 Task: Create a due date automation trigger when advanced on, on the tuesday before a card is due add fields with custom field "Resume" set to a number greater or equal to 1 and lower or equal to 10 at 11:00 AM.
Action: Mouse moved to (1360, 112)
Screenshot: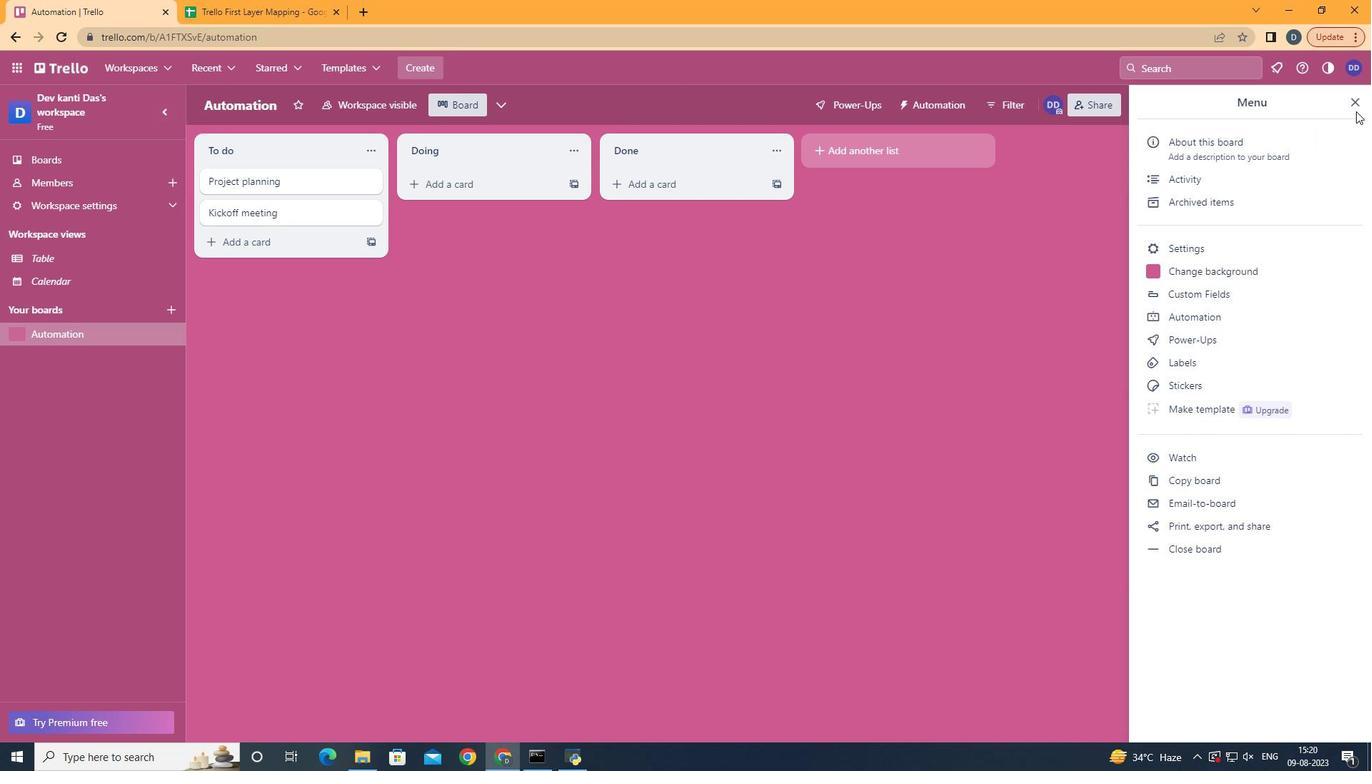 
Action: Mouse pressed left at (1360, 112)
Screenshot: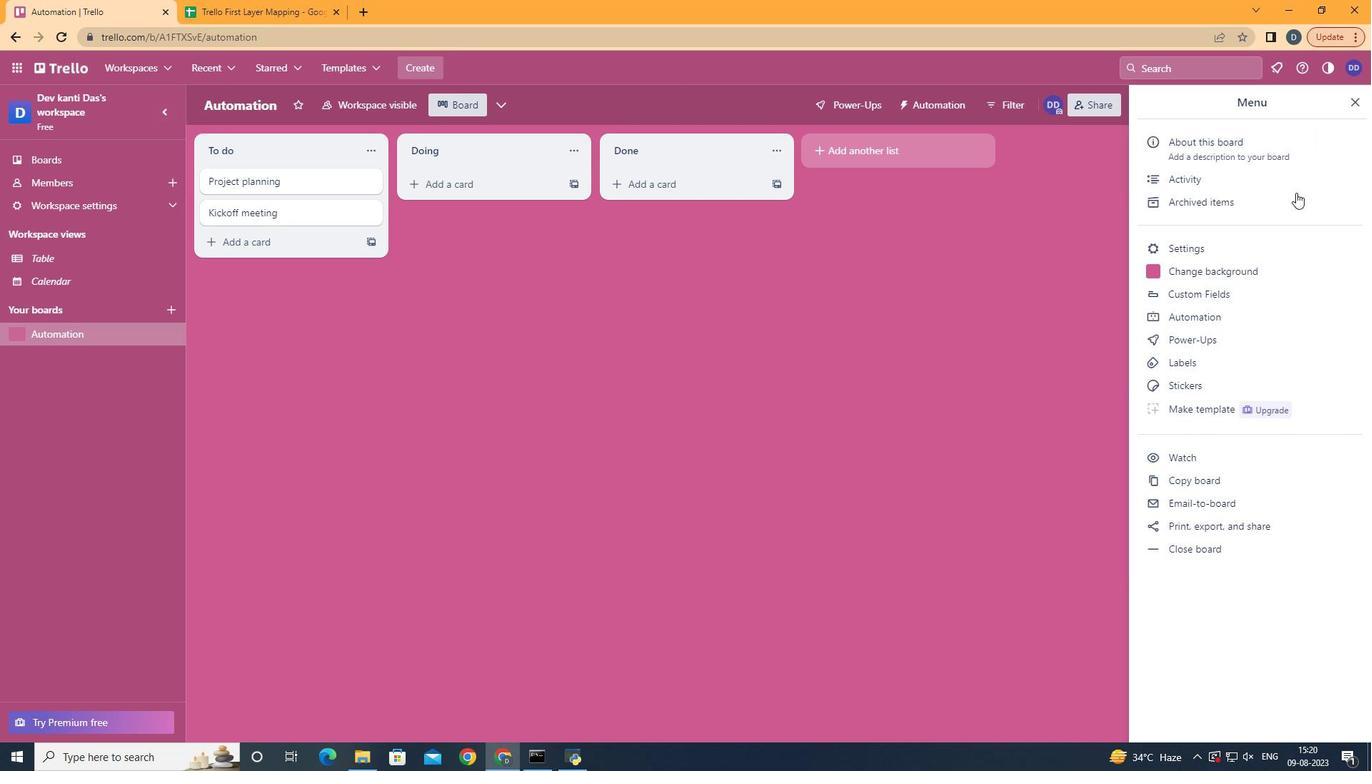 
Action: Mouse moved to (1219, 315)
Screenshot: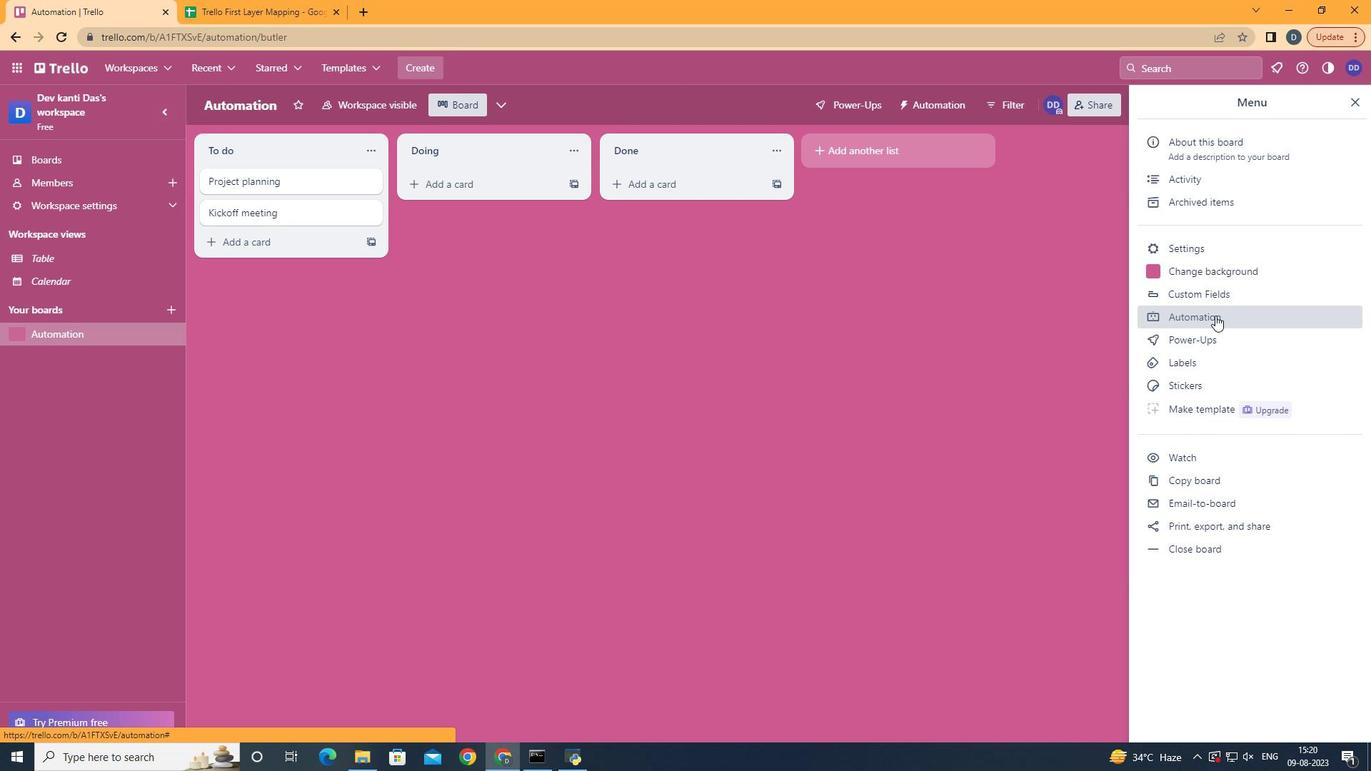 
Action: Mouse pressed left at (1219, 315)
Screenshot: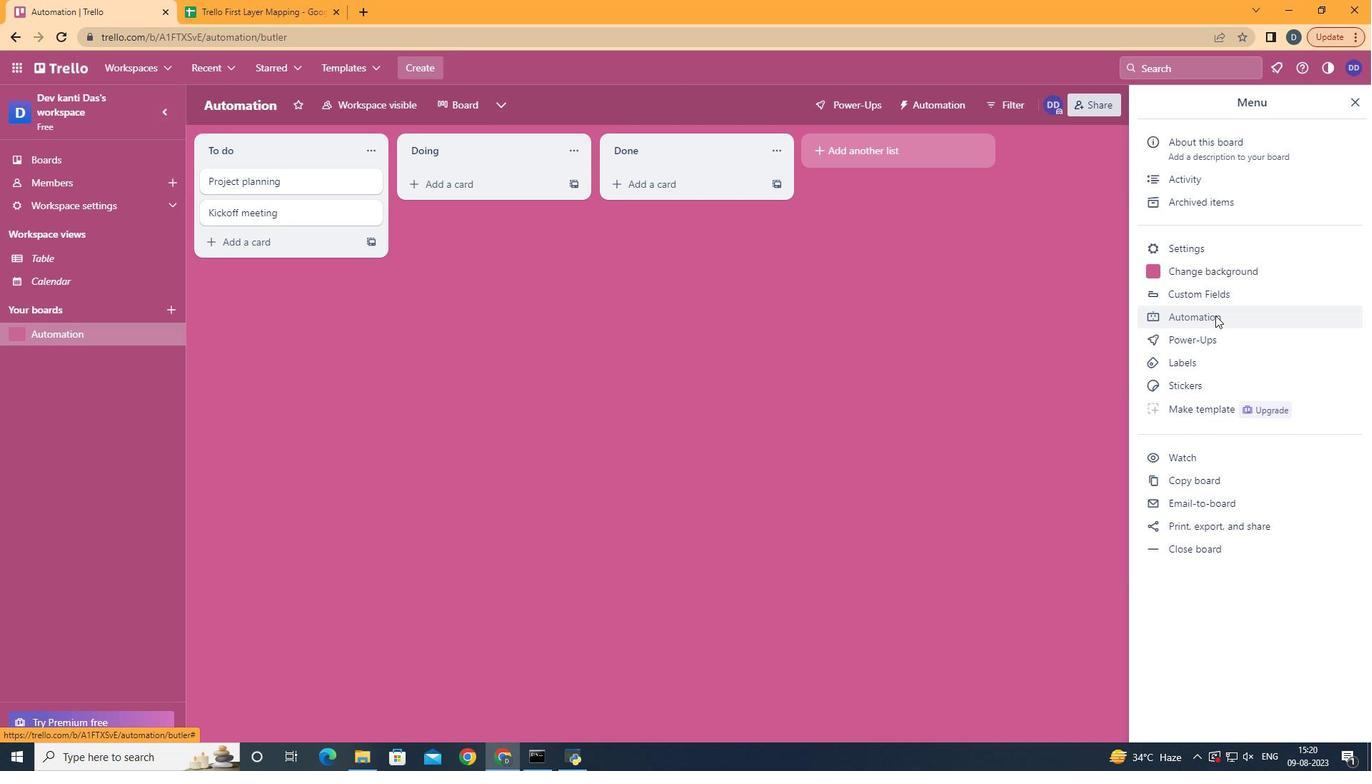 
Action: Mouse moved to (279, 284)
Screenshot: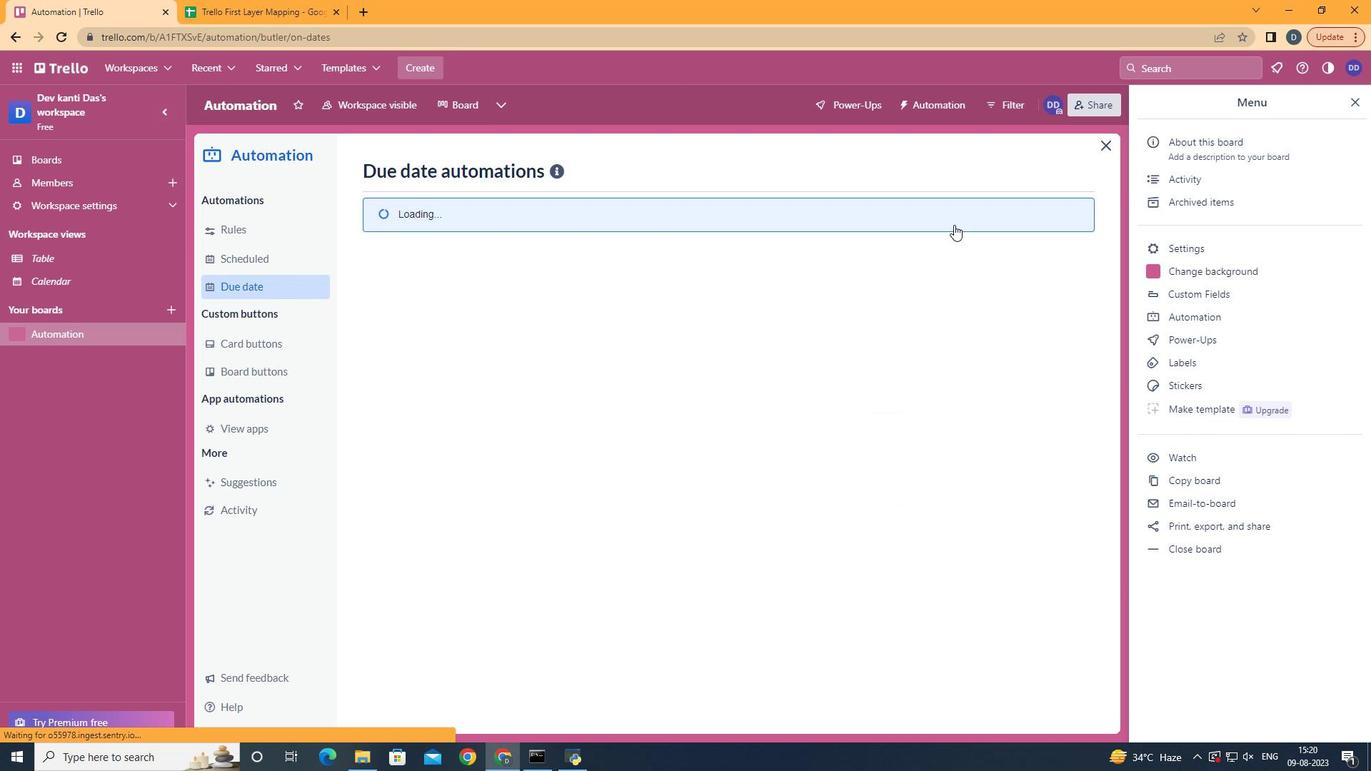 
Action: Mouse pressed left at (279, 284)
Screenshot: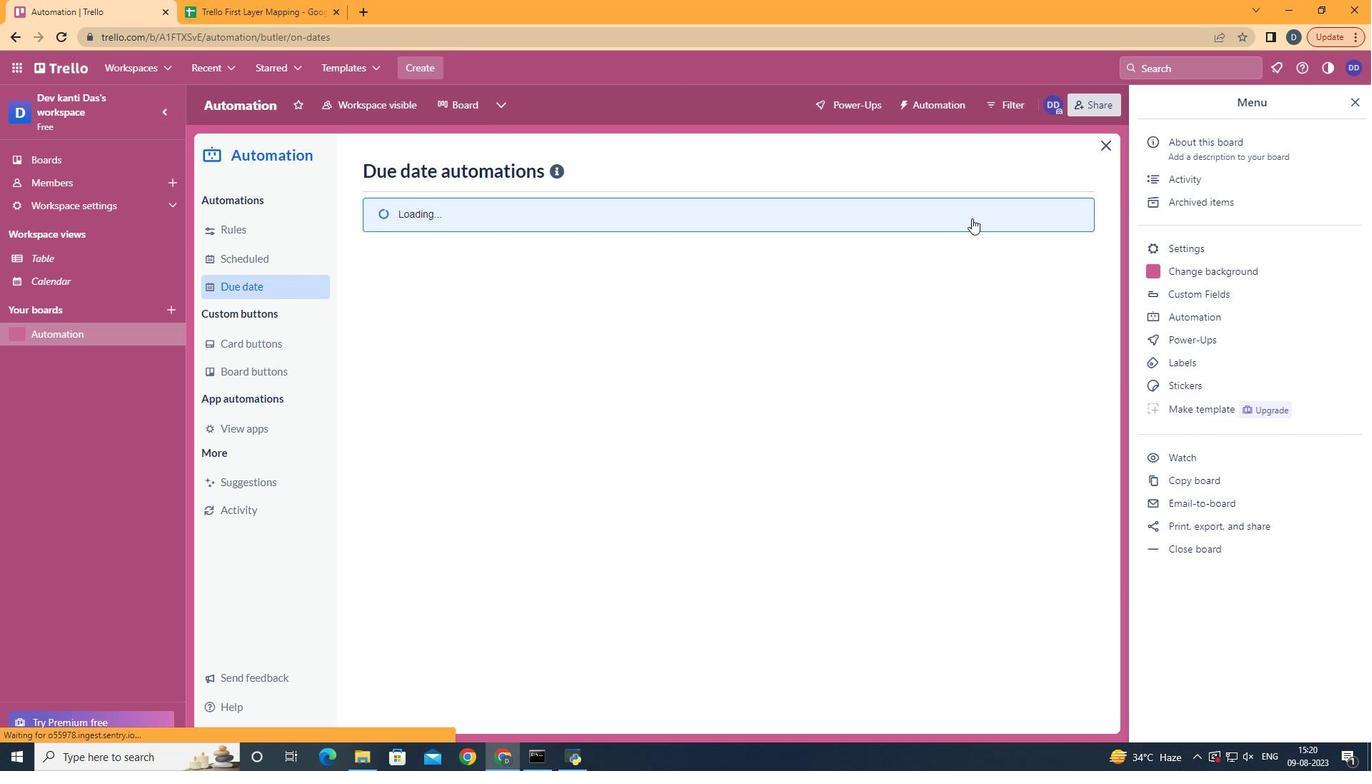 
Action: Mouse moved to (1013, 169)
Screenshot: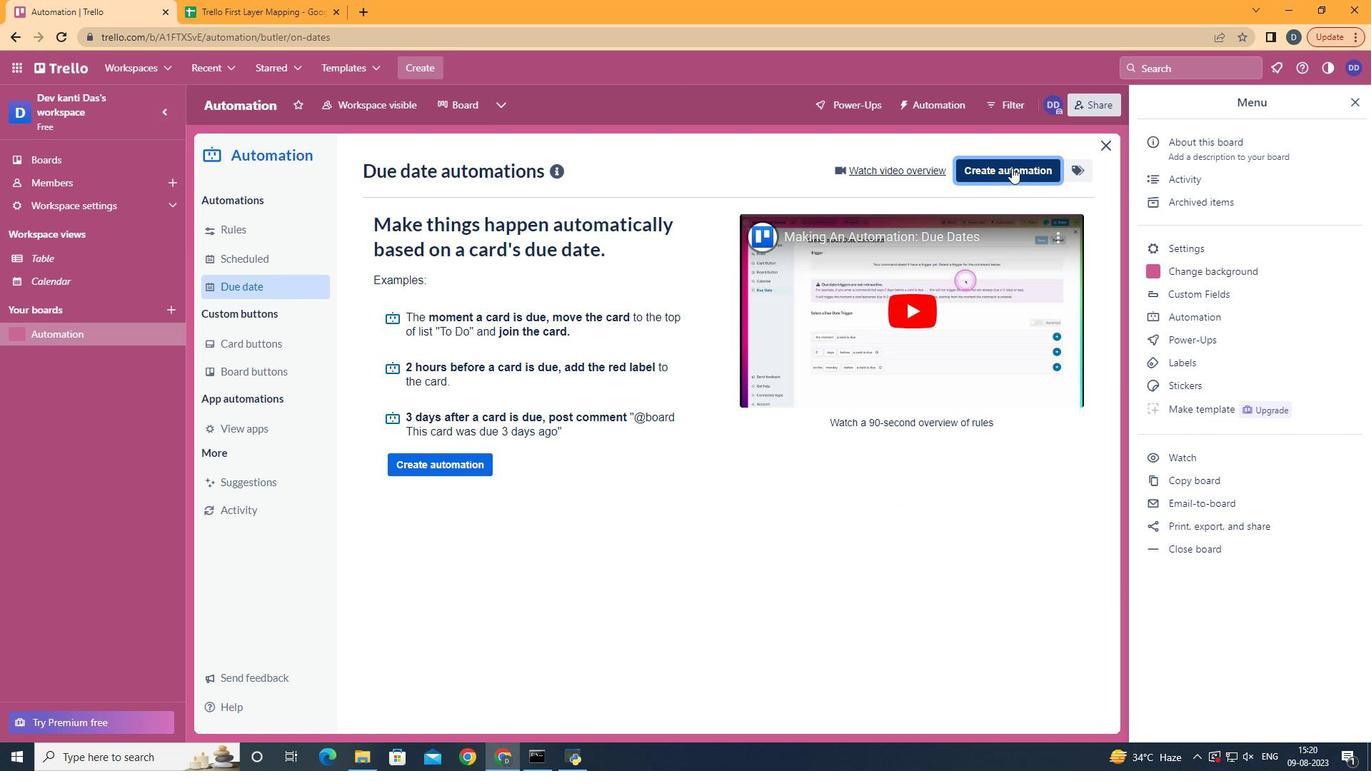 
Action: Mouse pressed left at (1013, 169)
Screenshot: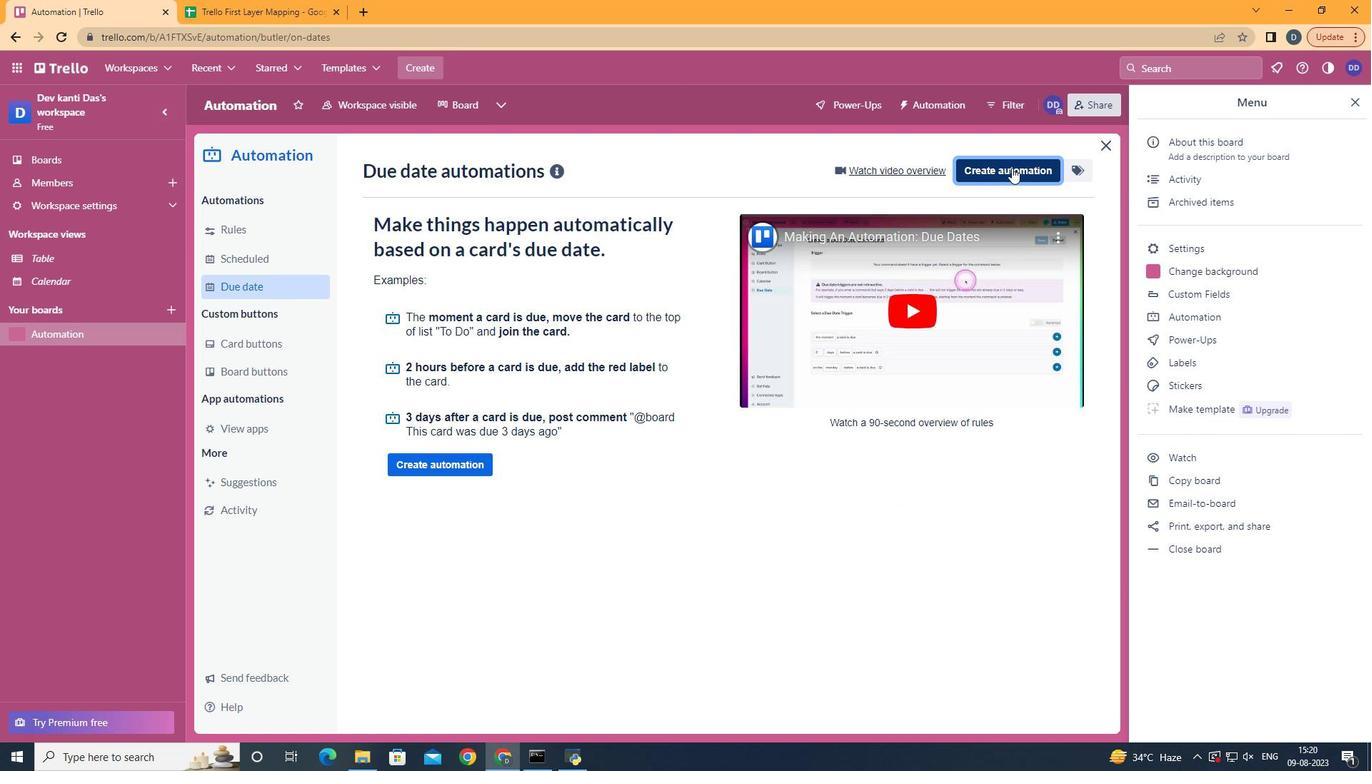 
Action: Mouse moved to (729, 322)
Screenshot: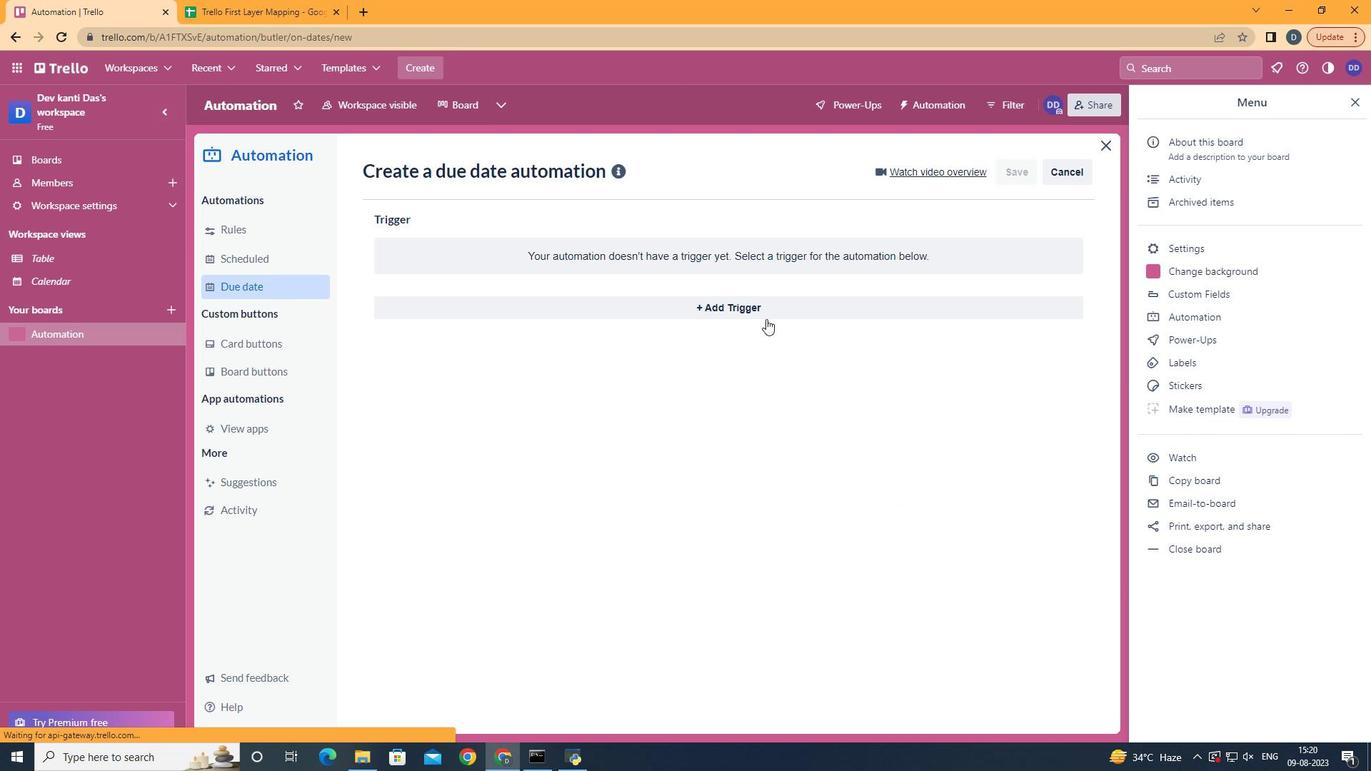 
Action: Mouse pressed left at (729, 322)
Screenshot: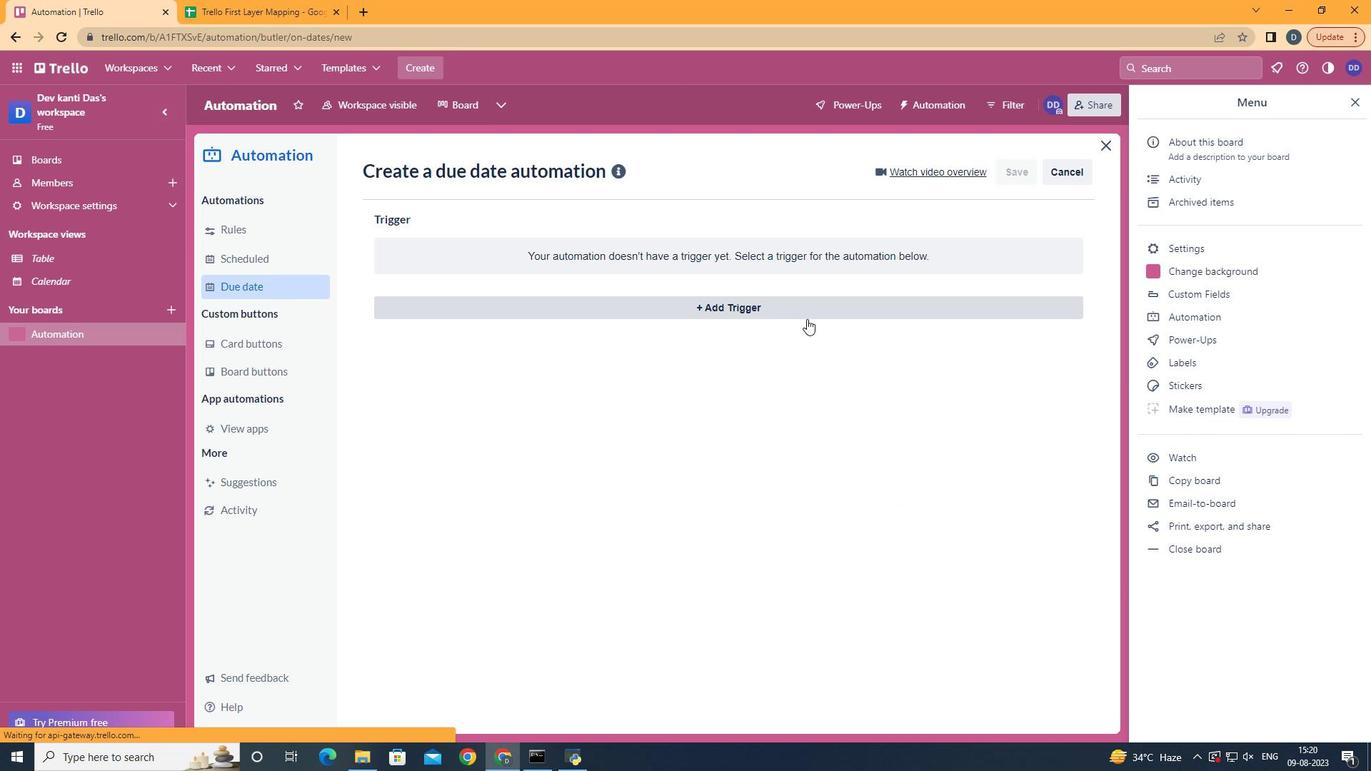 
Action: Mouse moved to (808, 320)
Screenshot: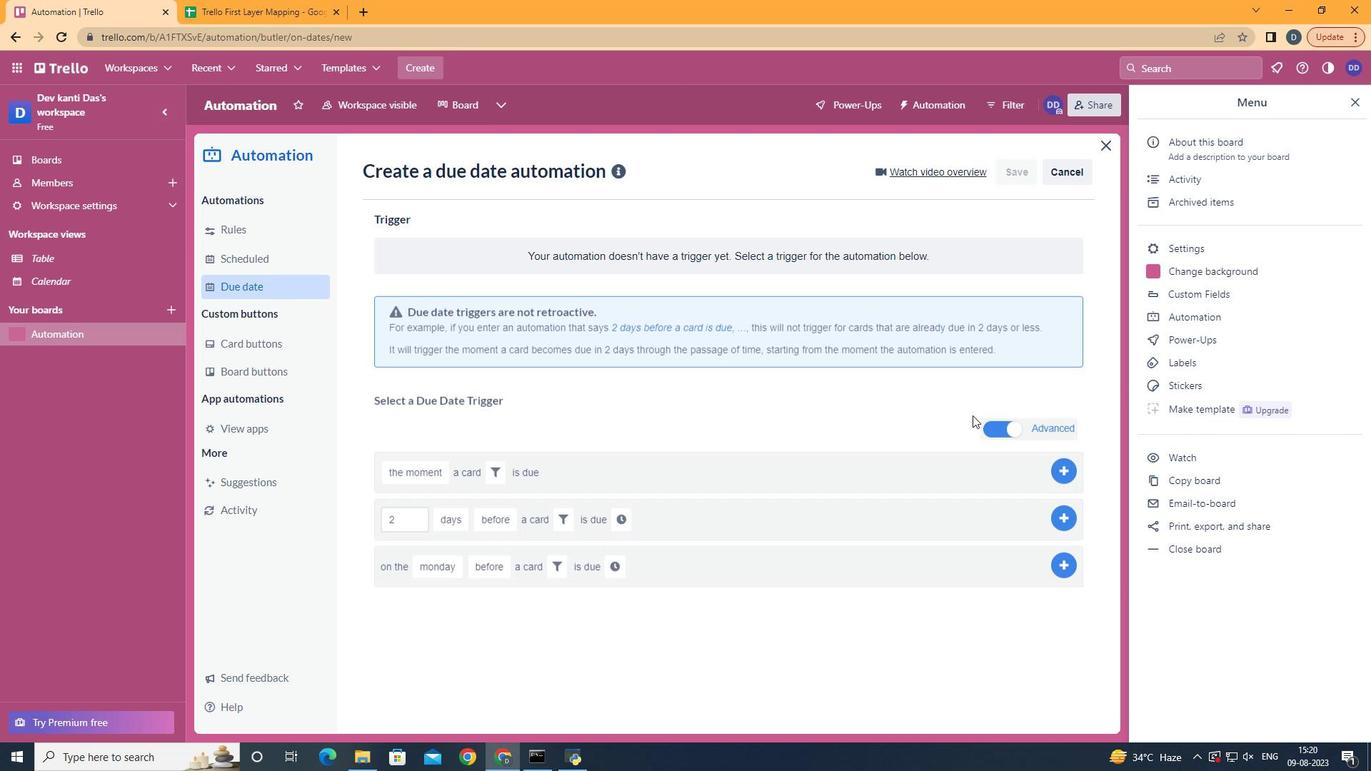 
Action: Mouse pressed left at (808, 320)
Screenshot: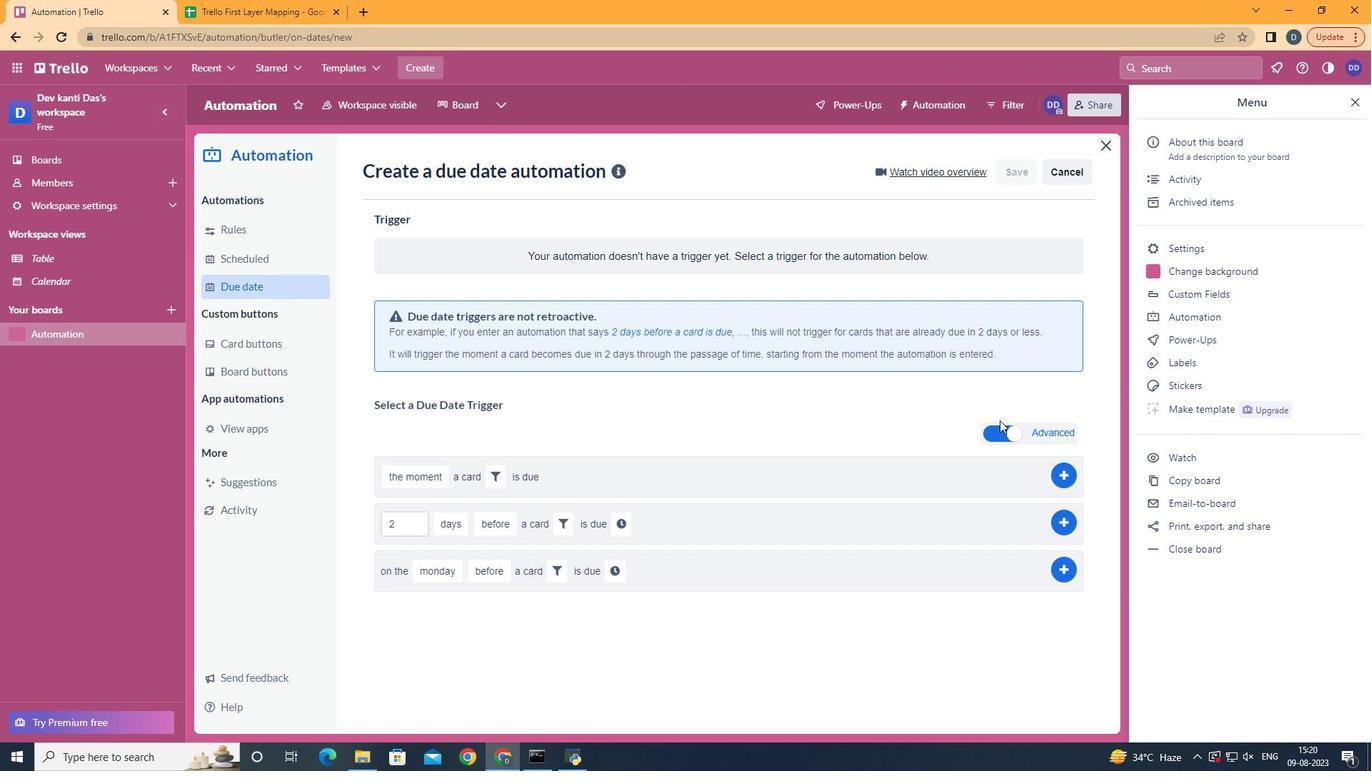 
Action: Mouse moved to (462, 407)
Screenshot: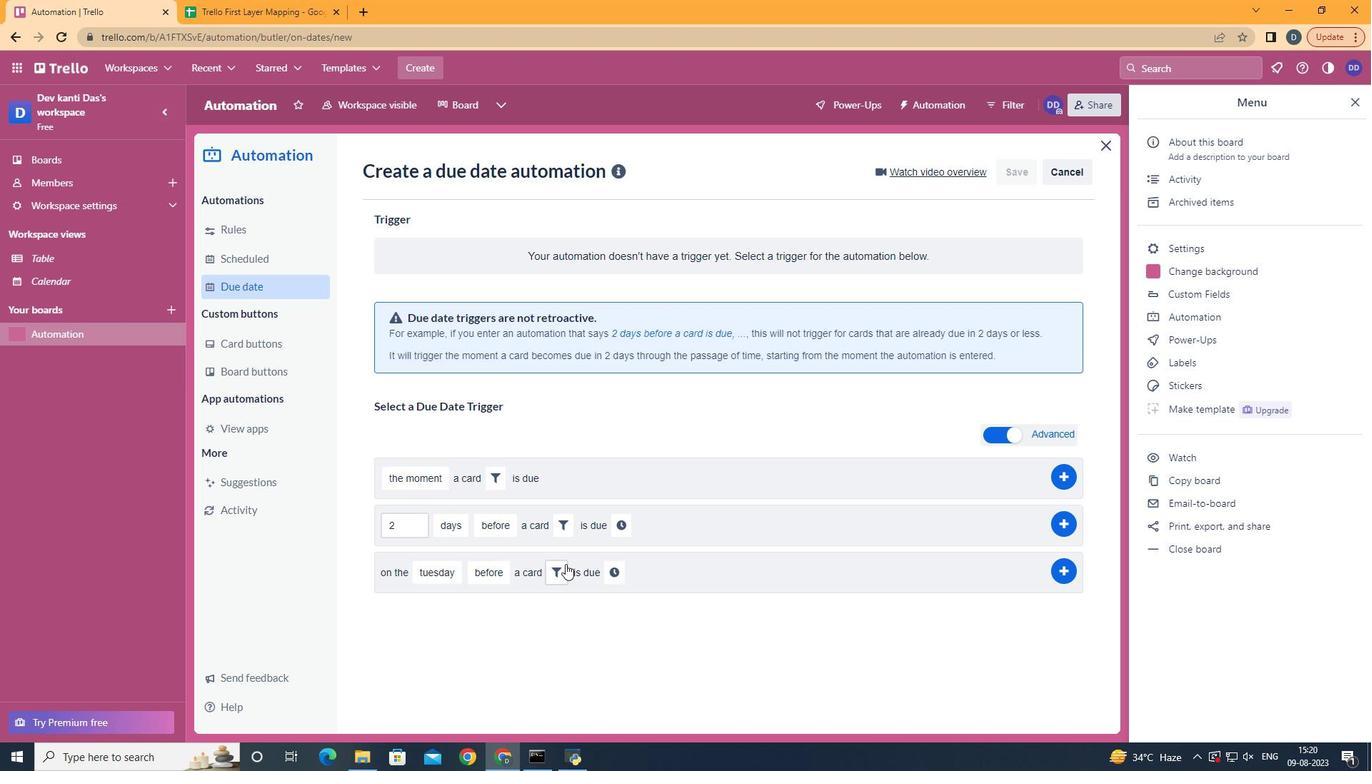 
Action: Mouse pressed left at (462, 407)
Screenshot: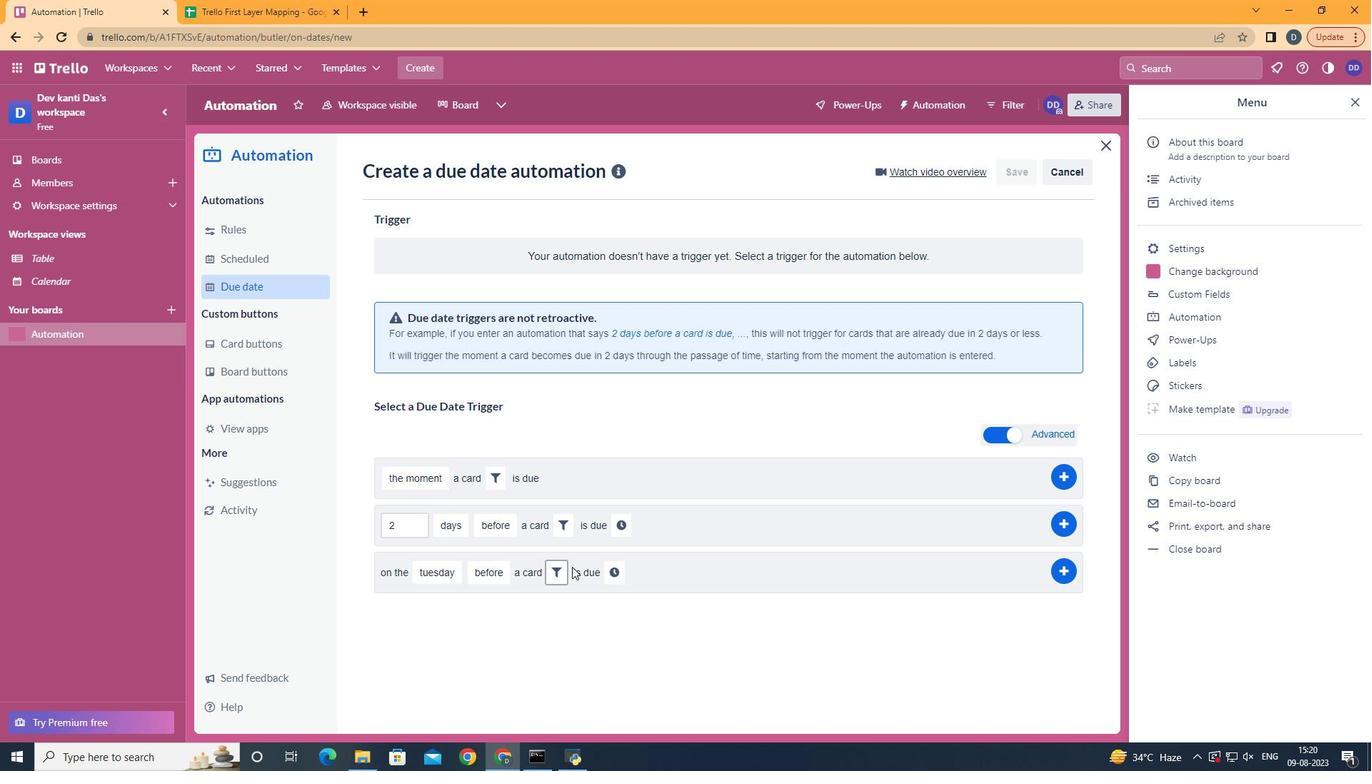 
Action: Mouse moved to (561, 573)
Screenshot: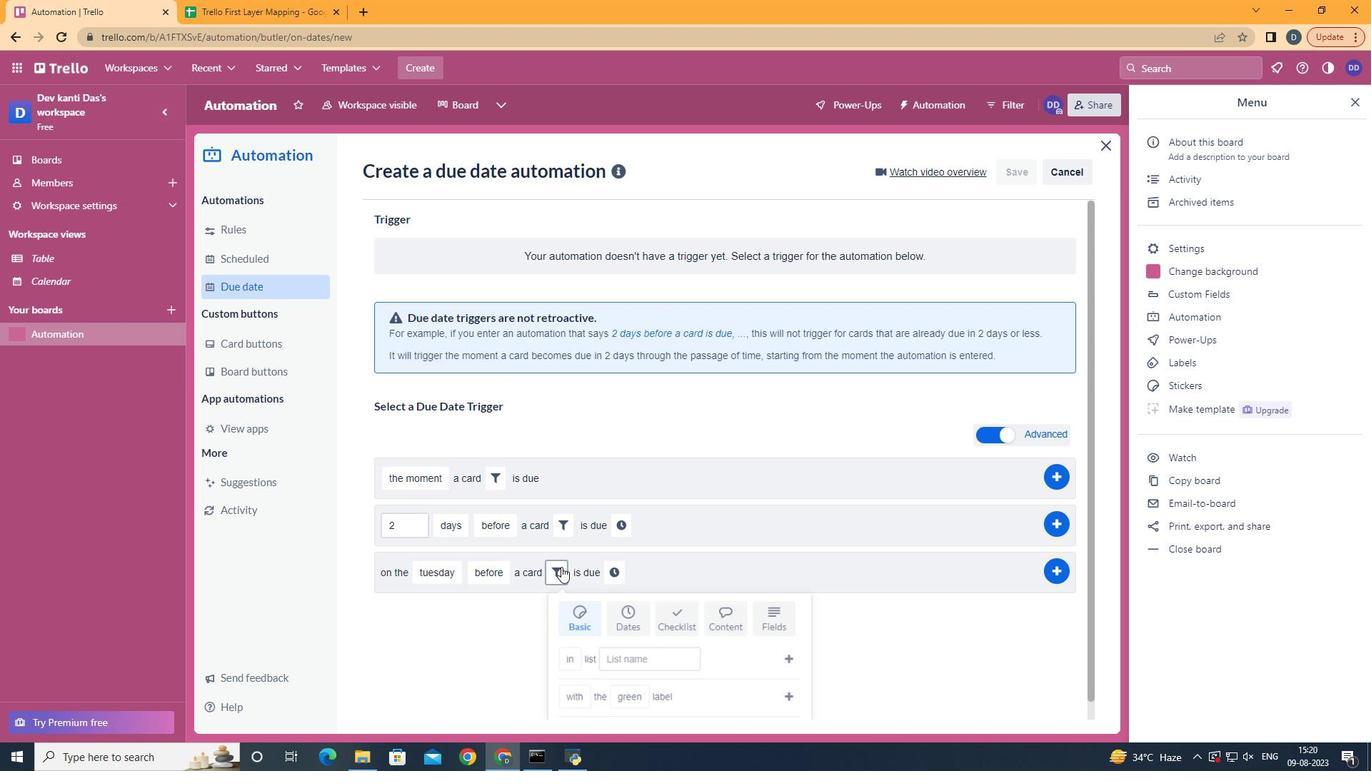 
Action: Mouse pressed left at (561, 573)
Screenshot: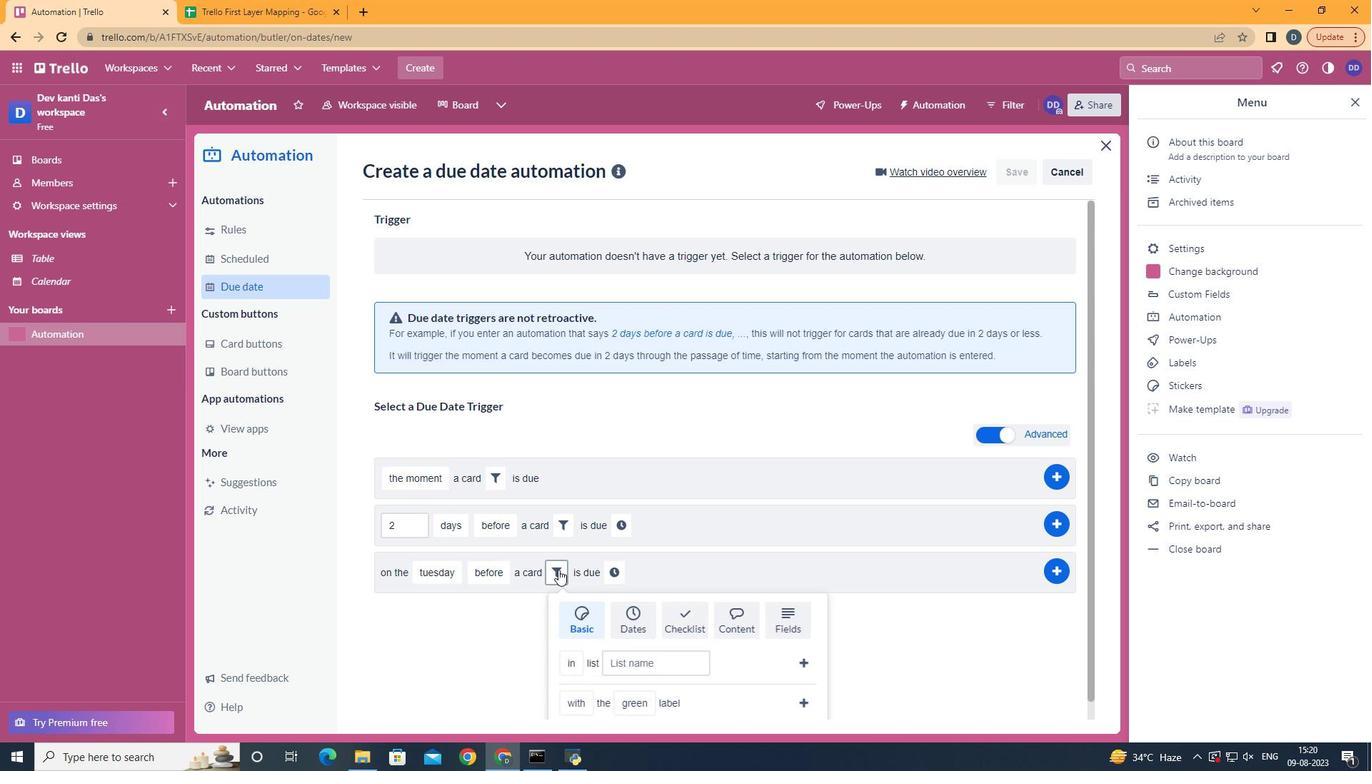 
Action: Mouse moved to (782, 610)
Screenshot: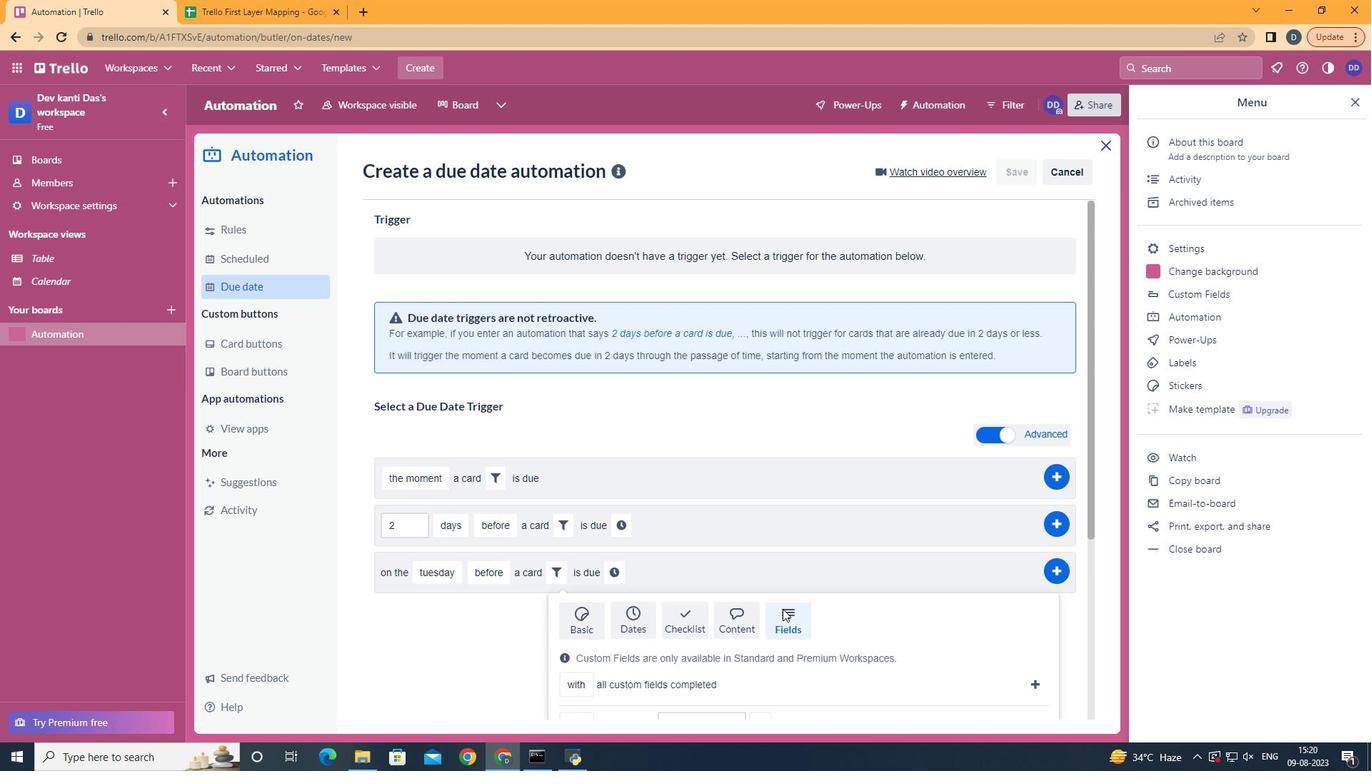 
Action: Mouse pressed left at (782, 610)
Screenshot: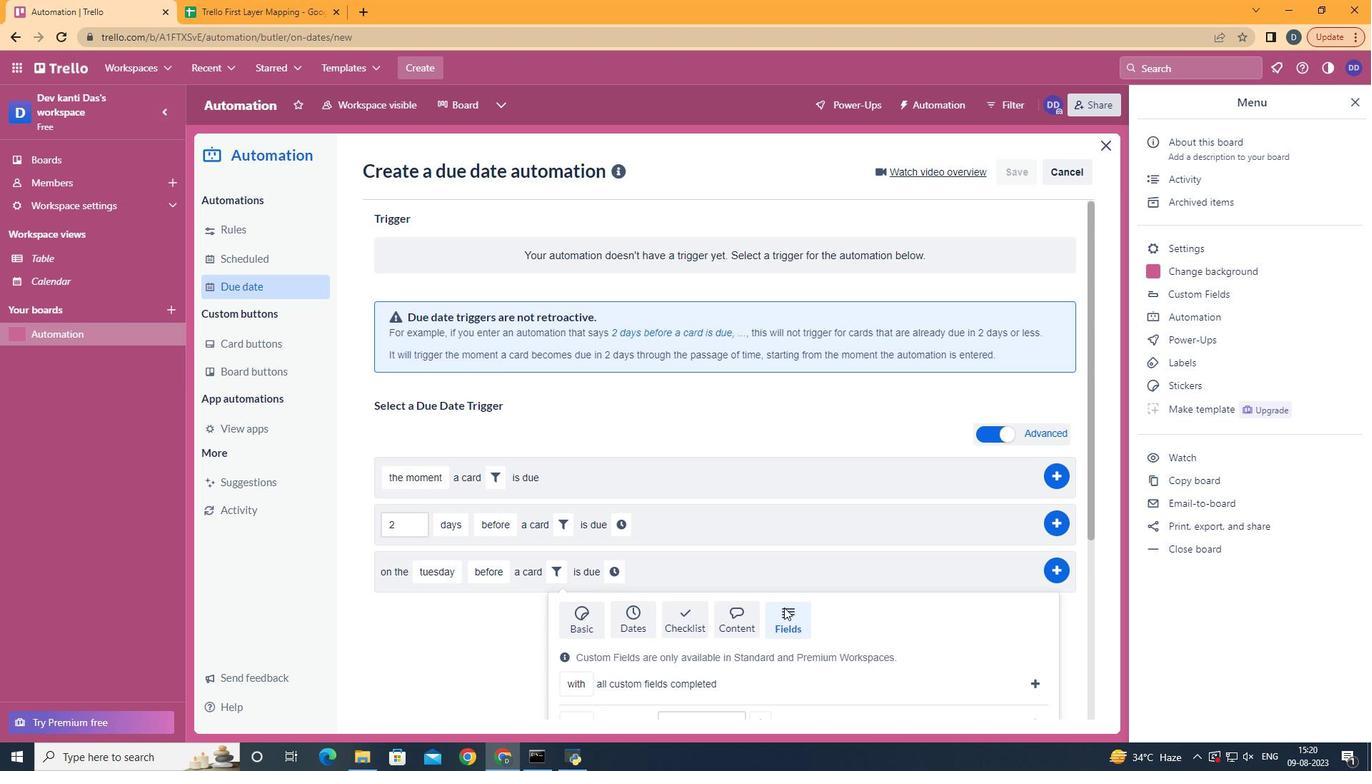 
Action: Mouse moved to (784, 610)
Screenshot: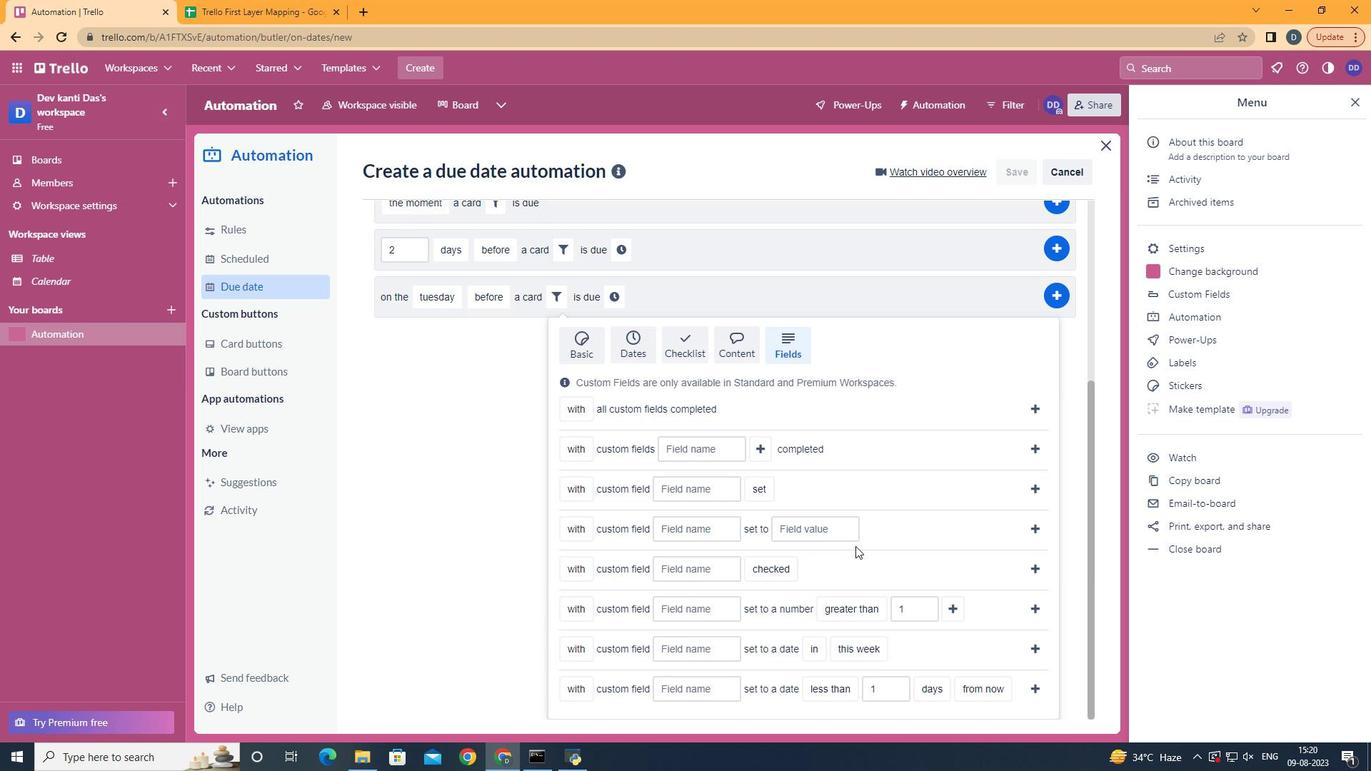 
Action: Mouse scrolled (784, 609) with delta (0, 0)
Screenshot: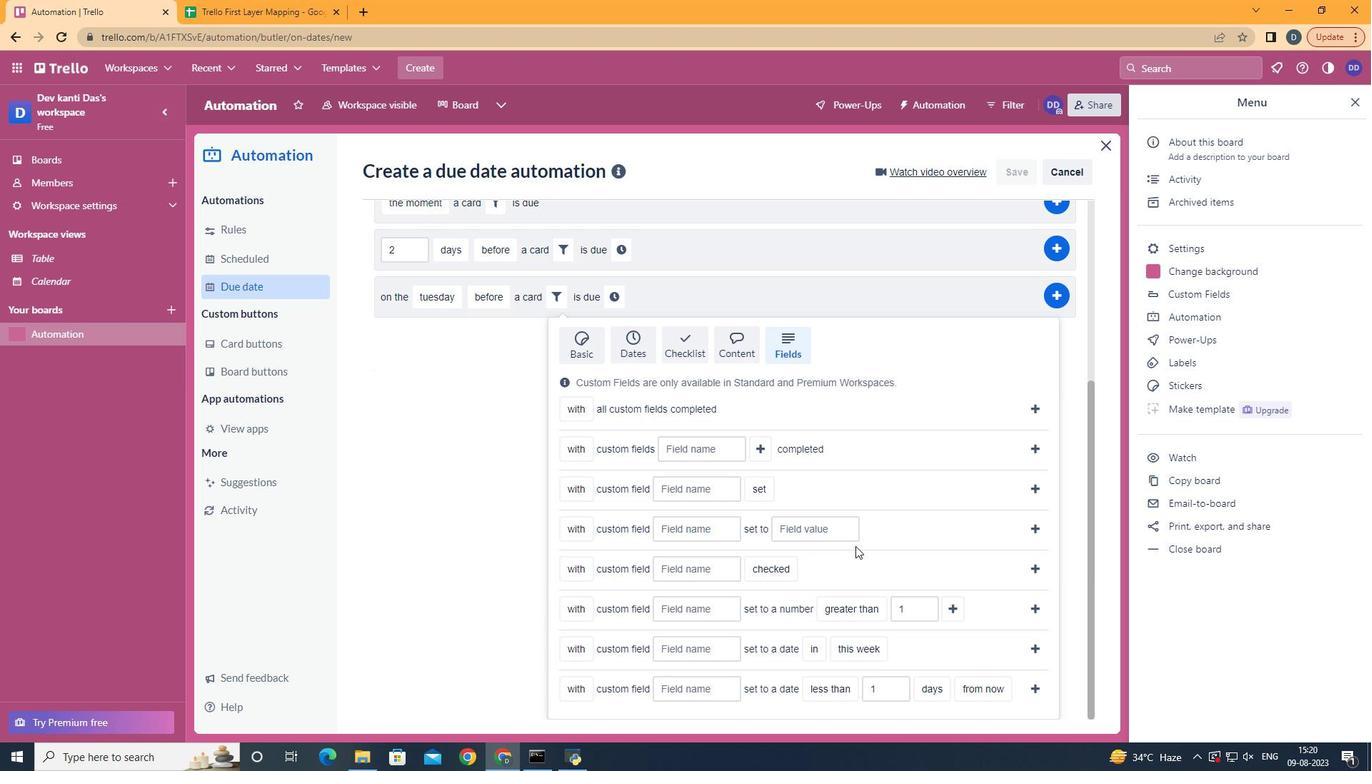 
Action: Mouse scrolled (784, 609) with delta (0, 0)
Screenshot: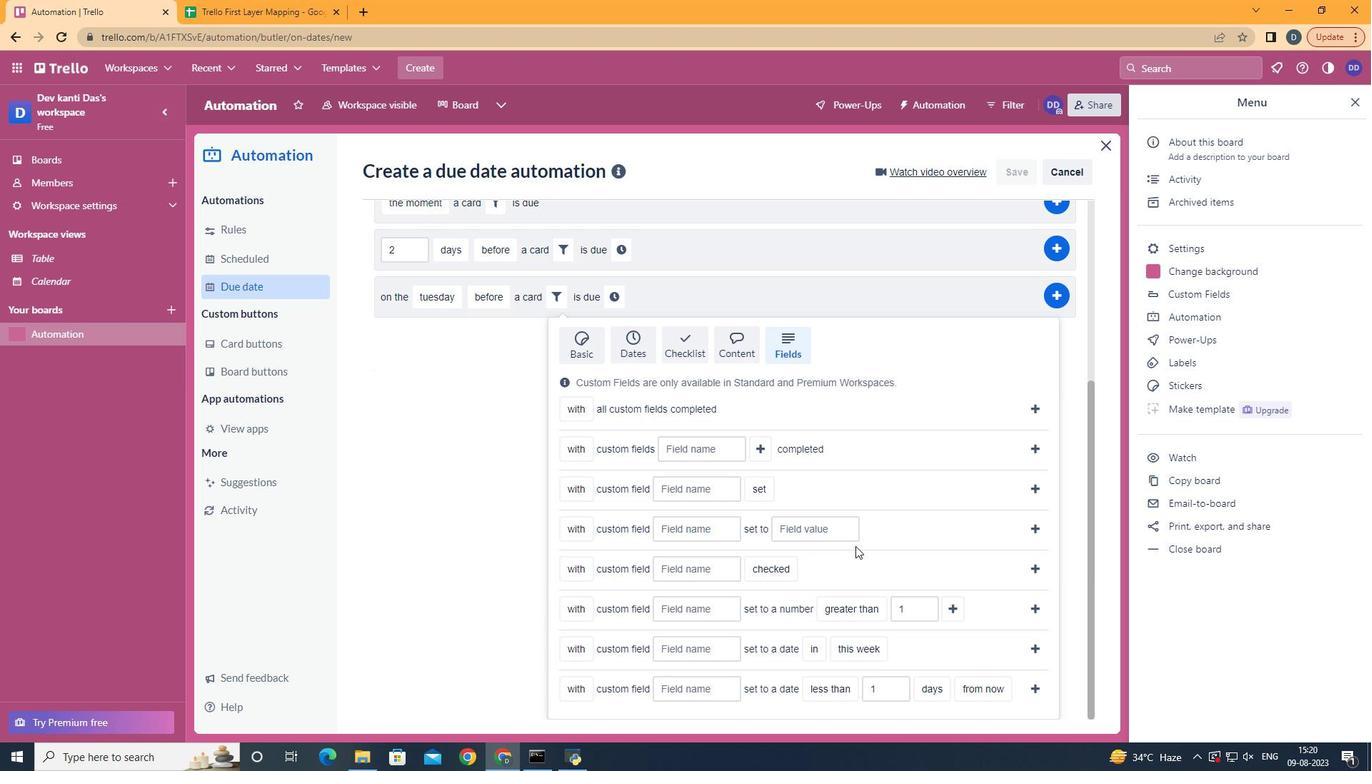 
Action: Mouse scrolled (784, 609) with delta (0, 0)
Screenshot: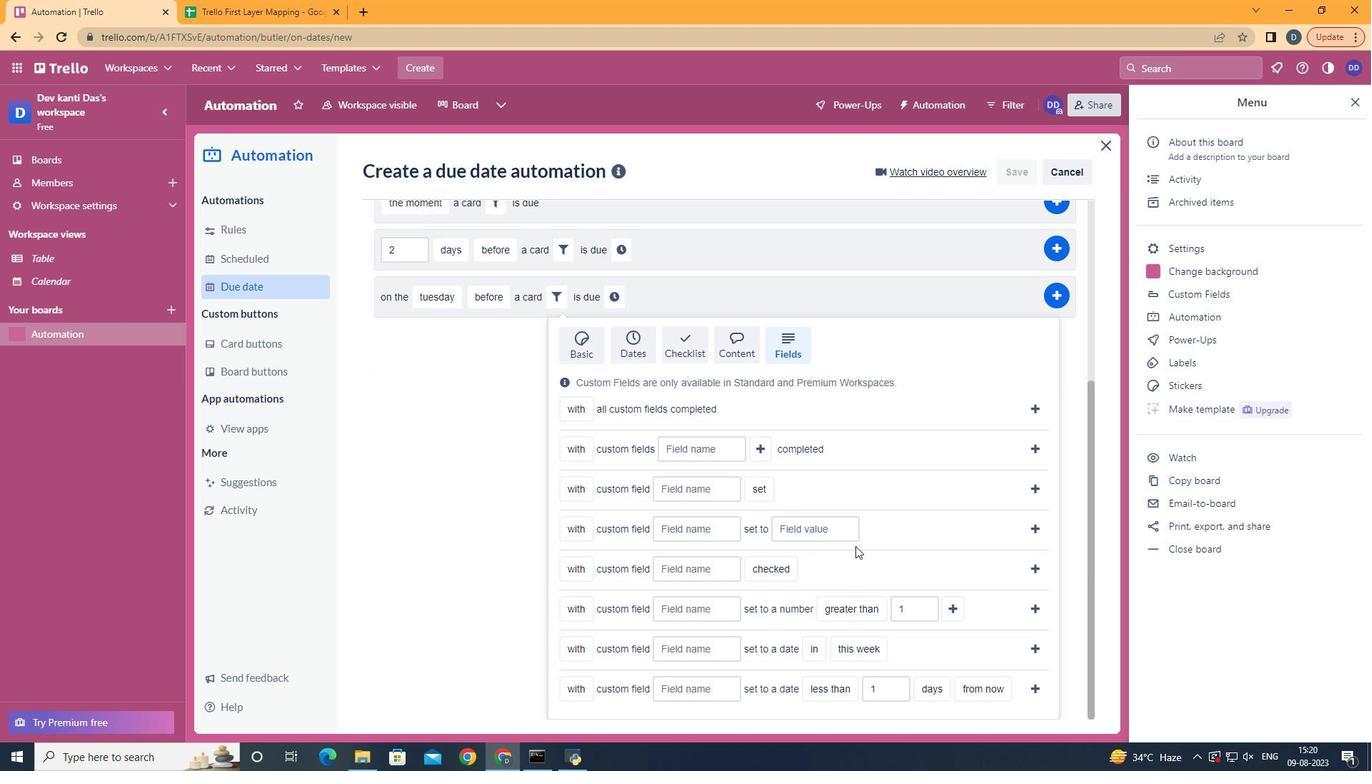 
Action: Mouse scrolled (784, 609) with delta (0, 0)
Screenshot: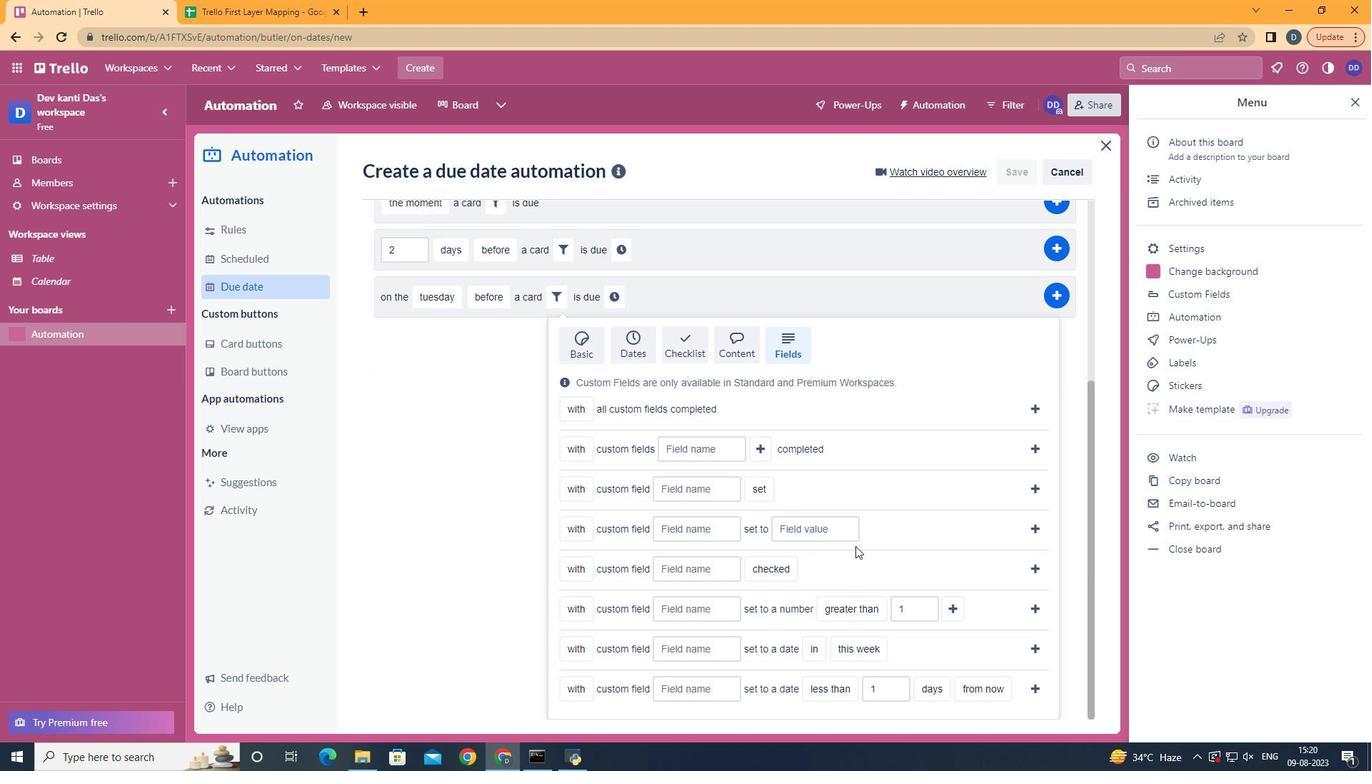 
Action: Mouse scrolled (784, 609) with delta (0, 0)
Screenshot: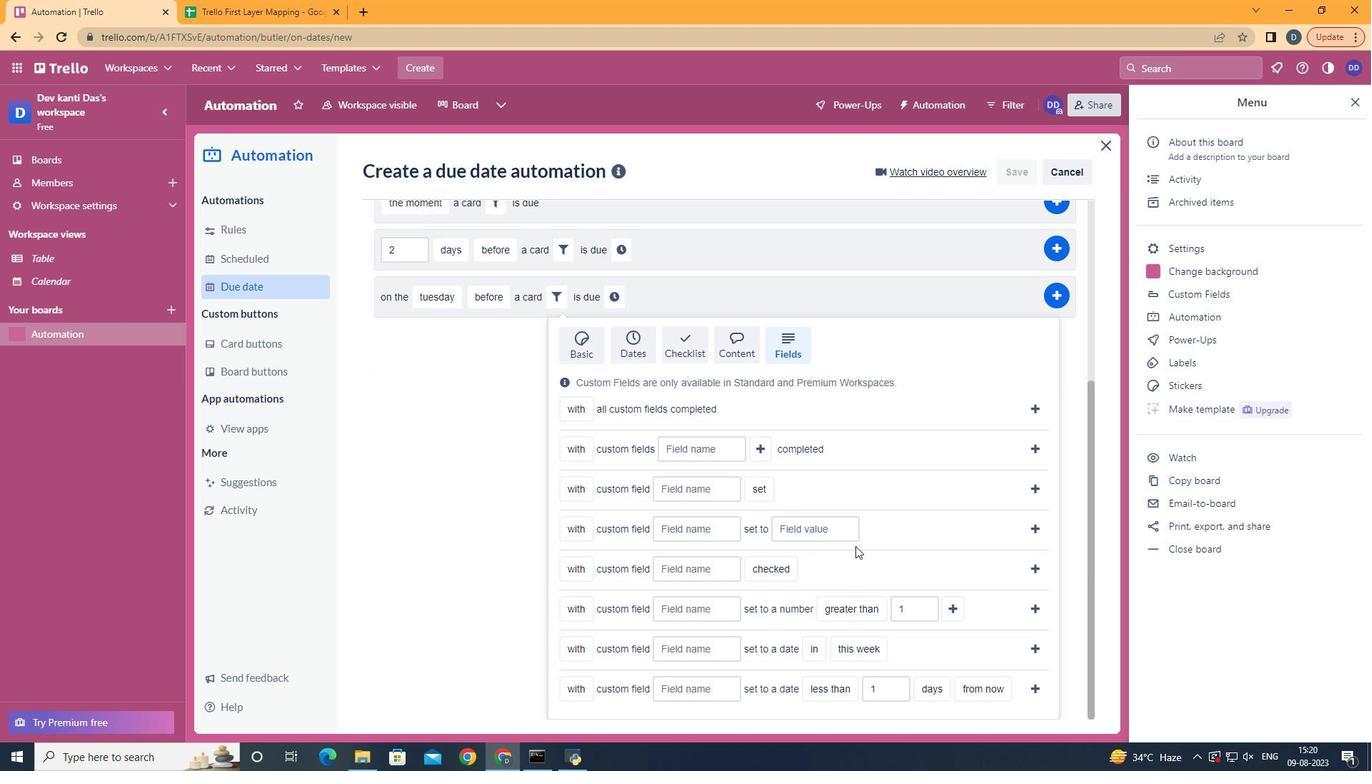 
Action: Mouse moved to (709, 612)
Screenshot: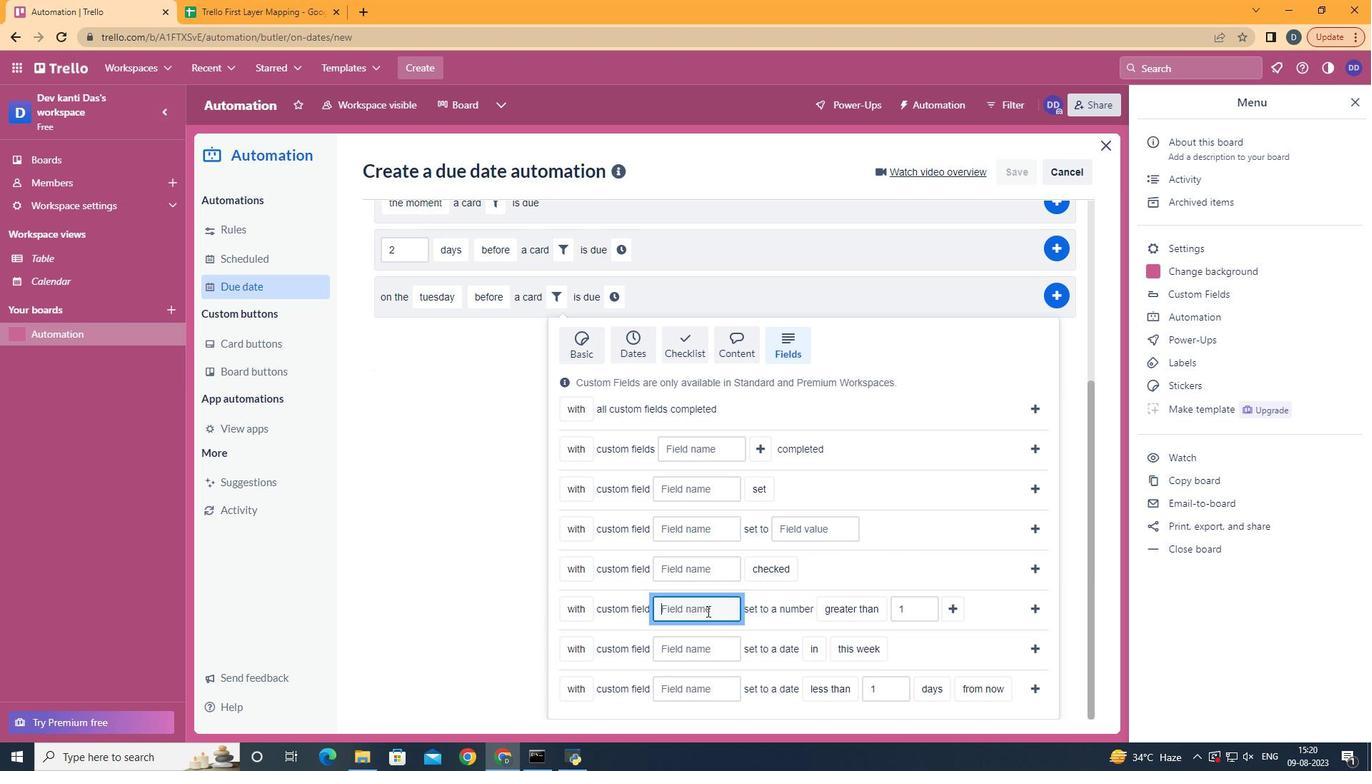 
Action: Mouse pressed left at (709, 612)
Screenshot: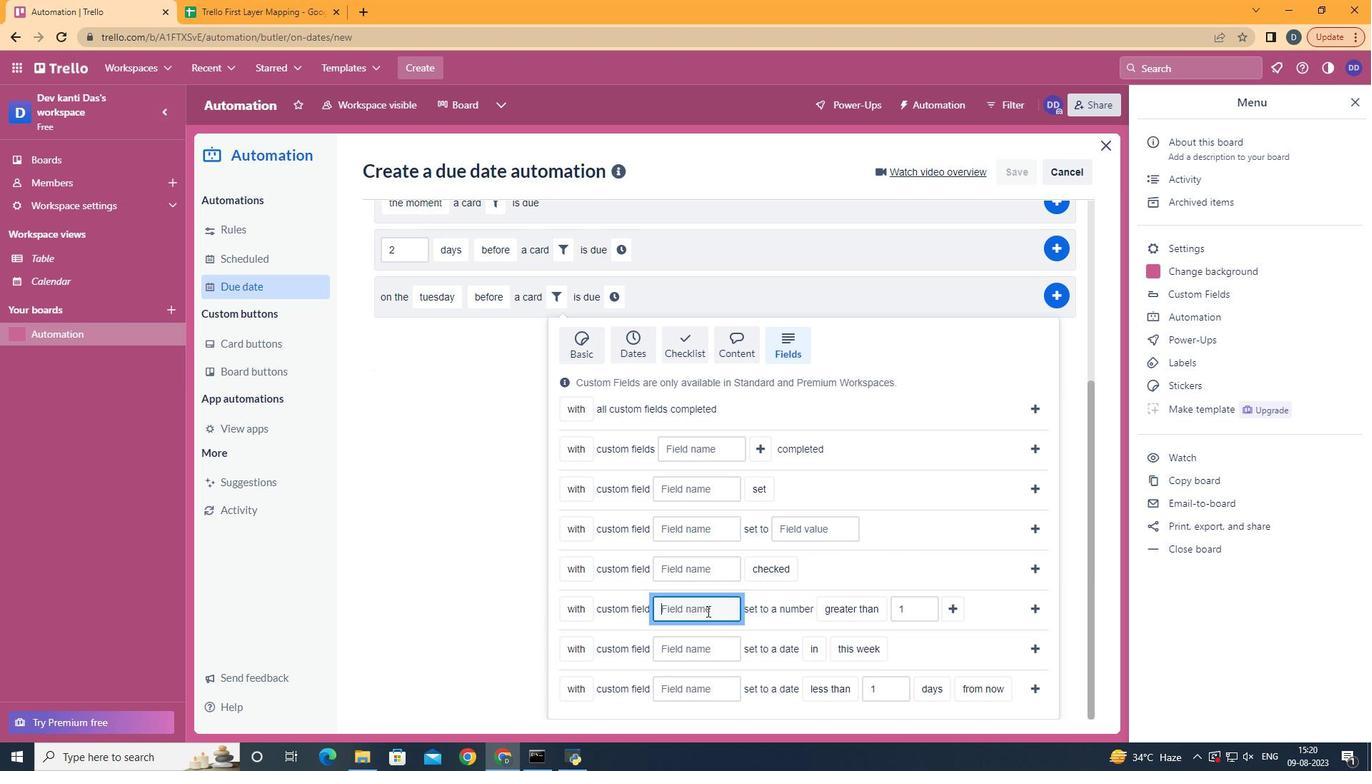 
Action: Mouse moved to (708, 612)
Screenshot: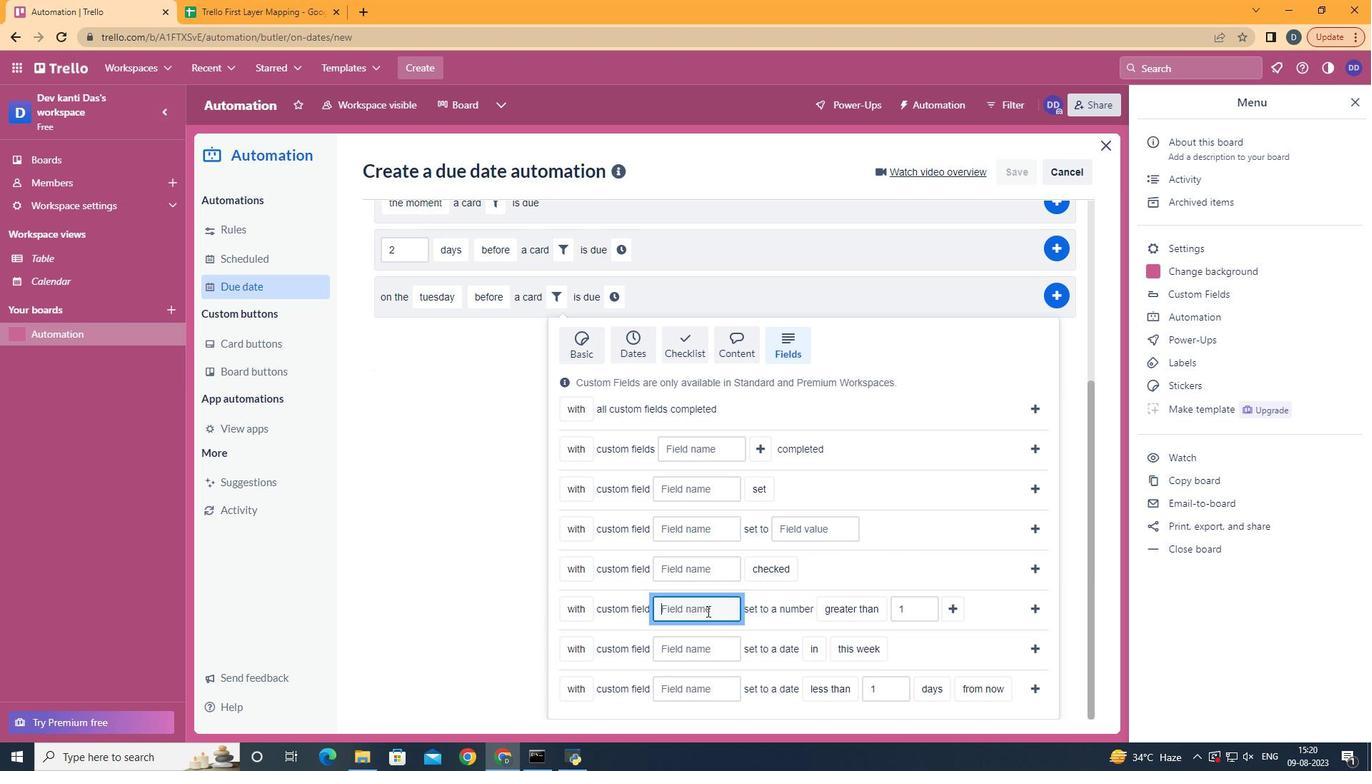 
Action: Key pressed <Key.shift>Resume
Screenshot: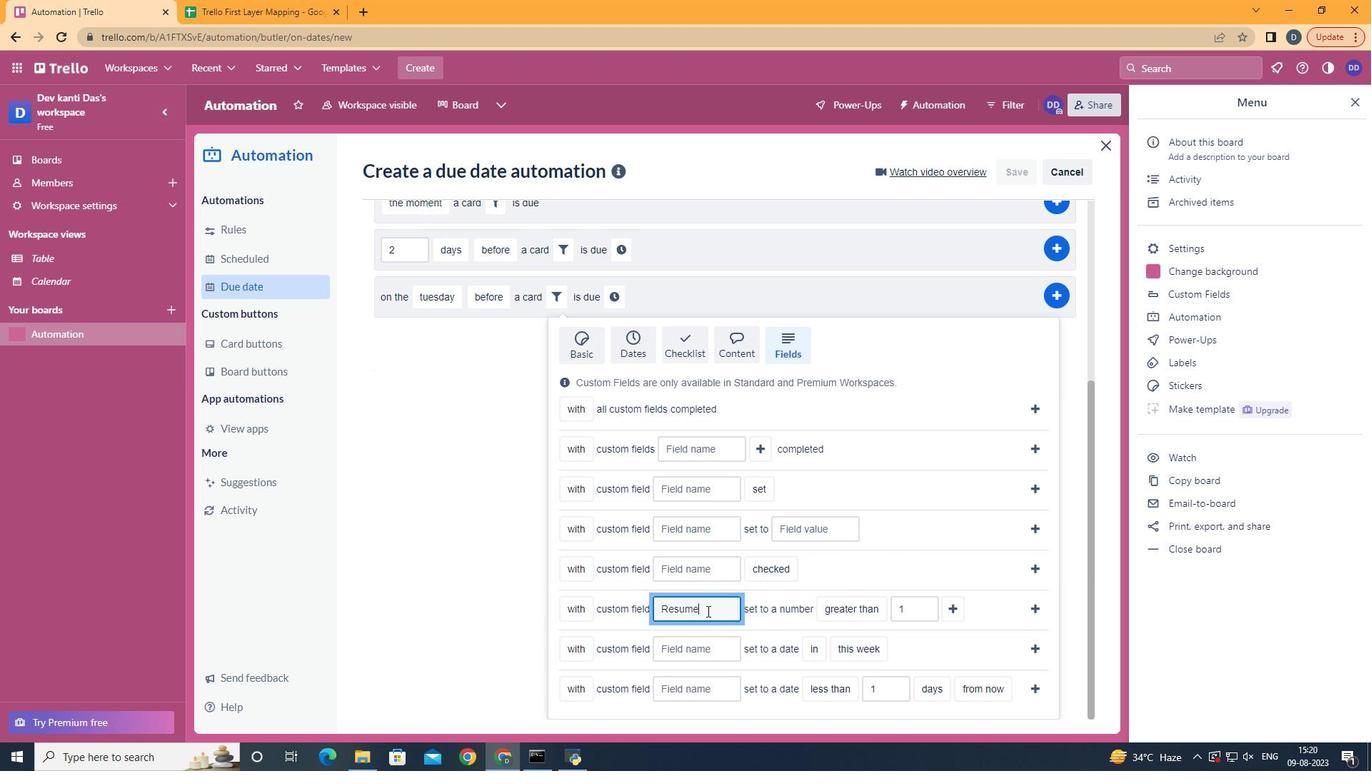 
Action: Mouse moved to (889, 524)
Screenshot: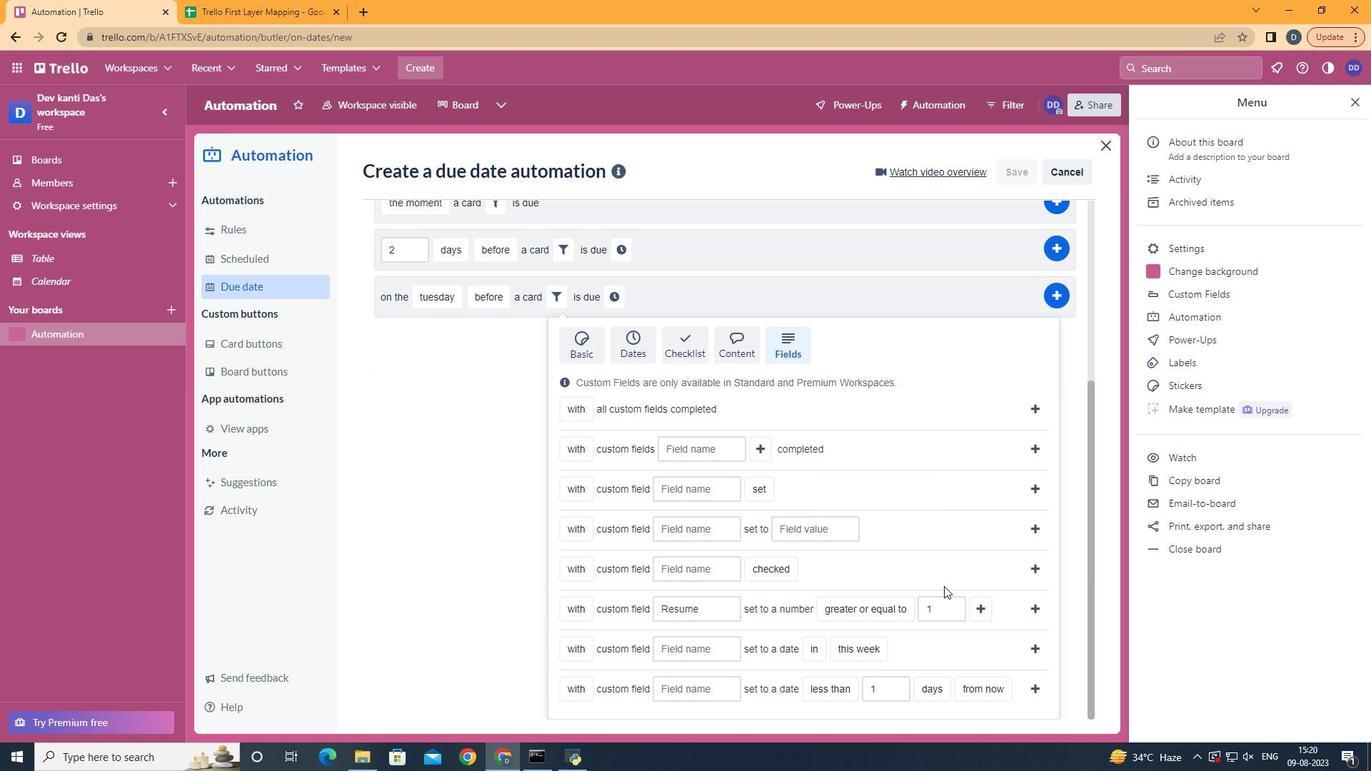 
Action: Mouse pressed left at (889, 524)
Screenshot: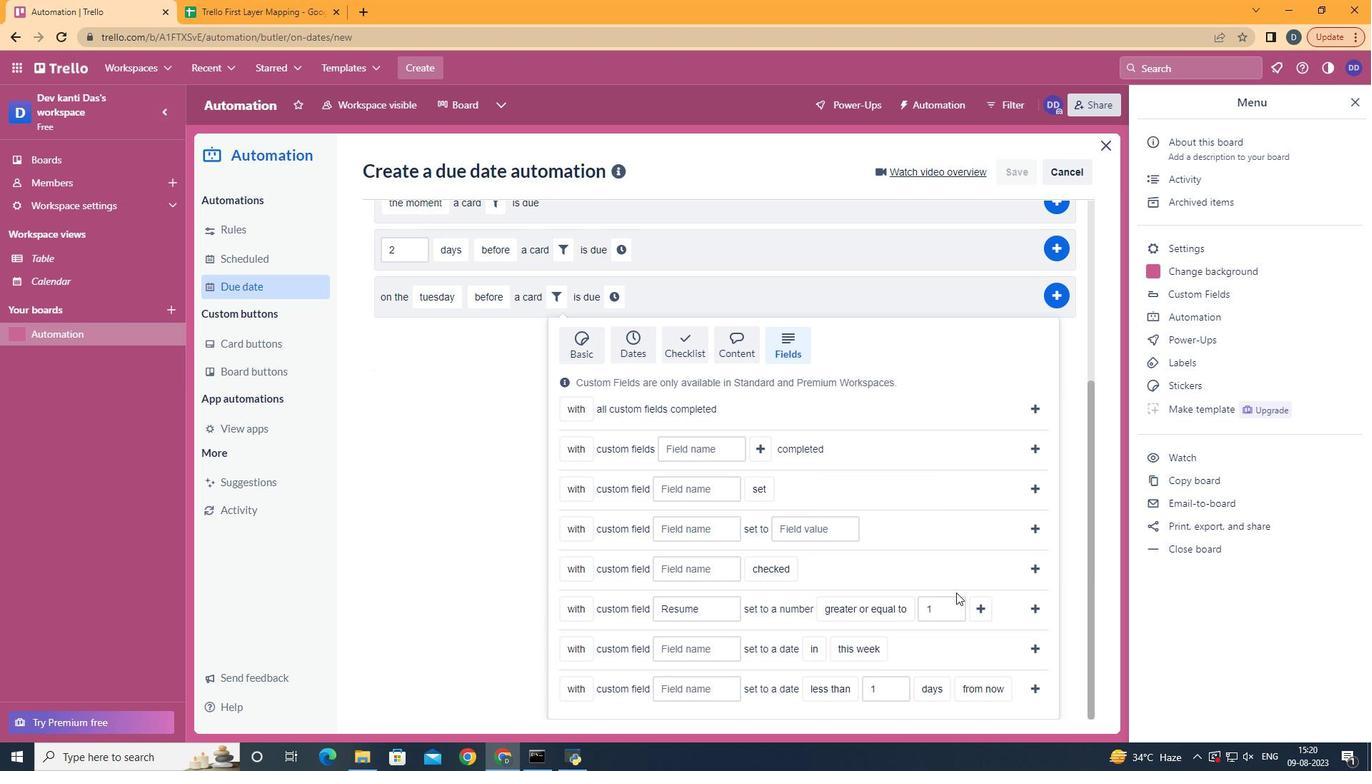 
Action: Mouse moved to (980, 603)
Screenshot: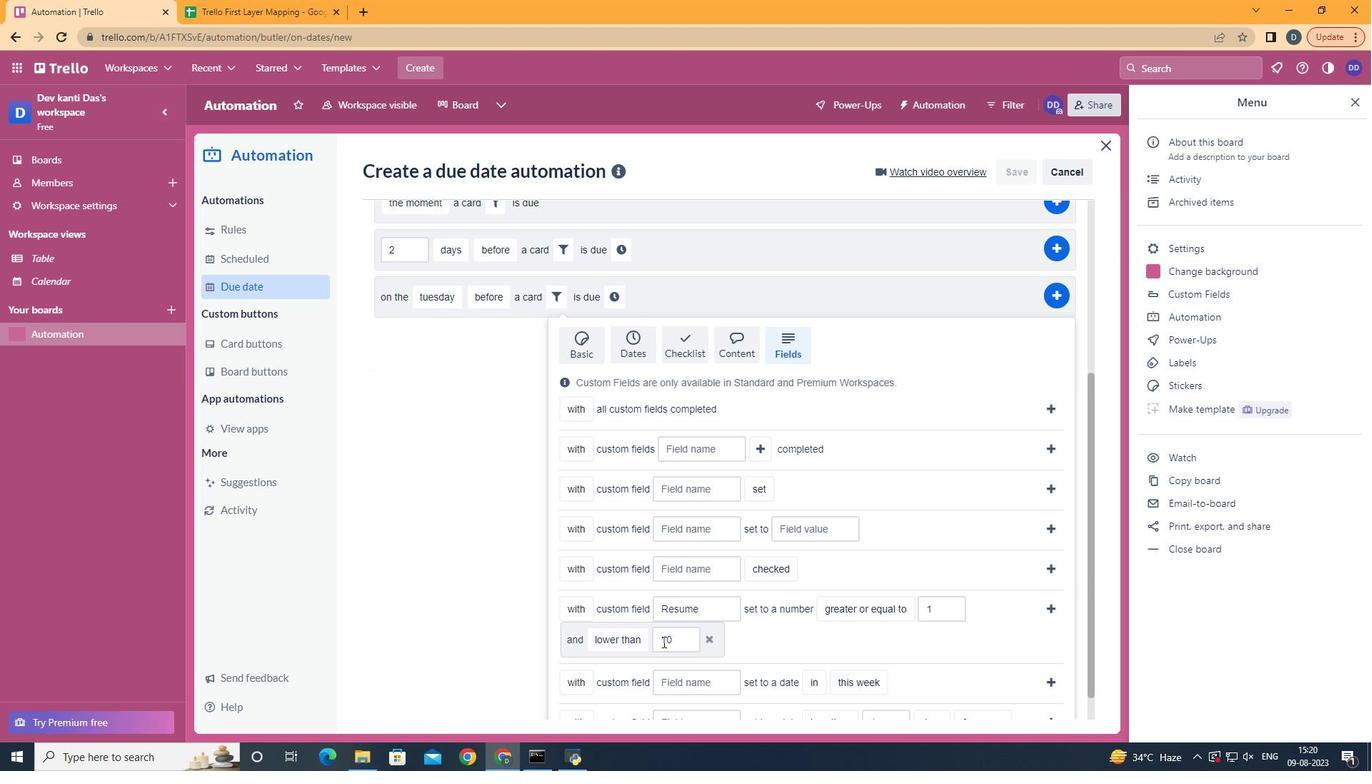 
Action: Mouse pressed left at (980, 603)
Screenshot: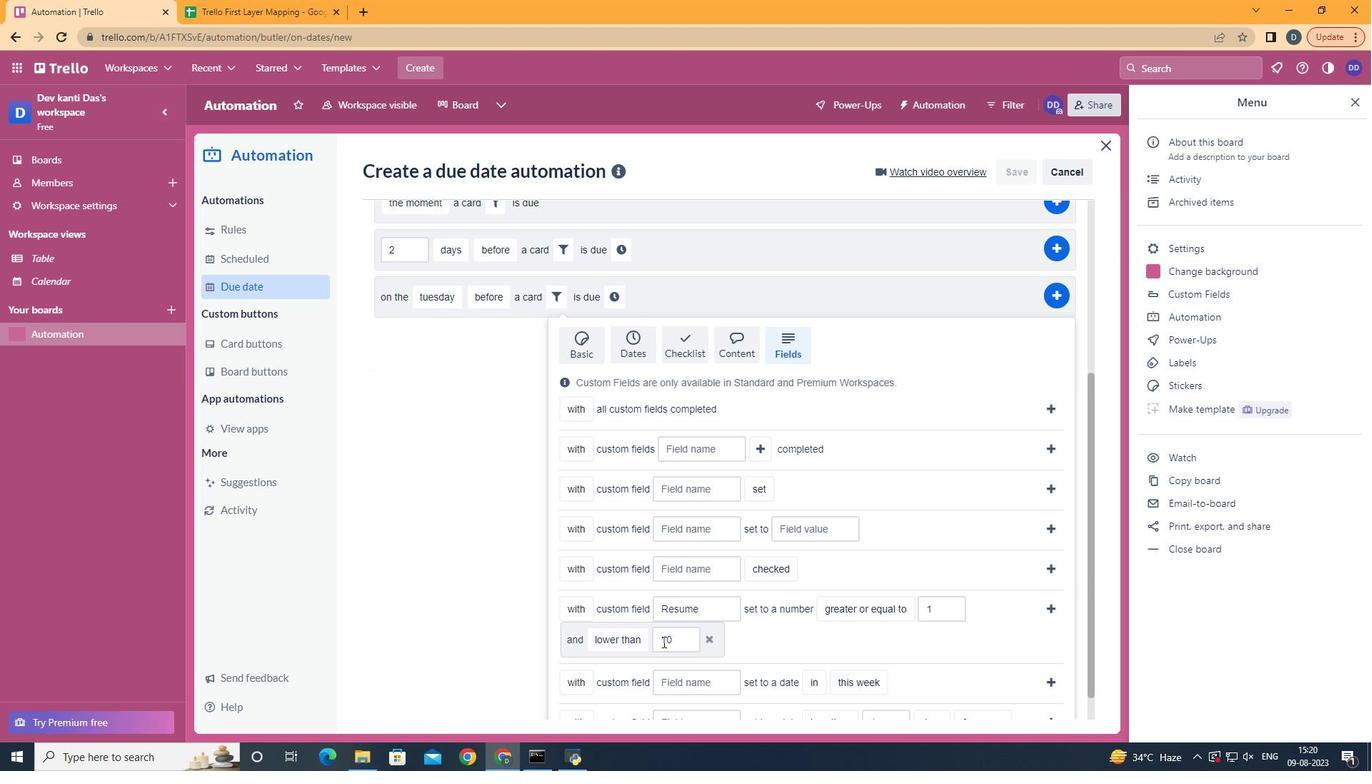 
Action: Mouse moved to (649, 552)
Screenshot: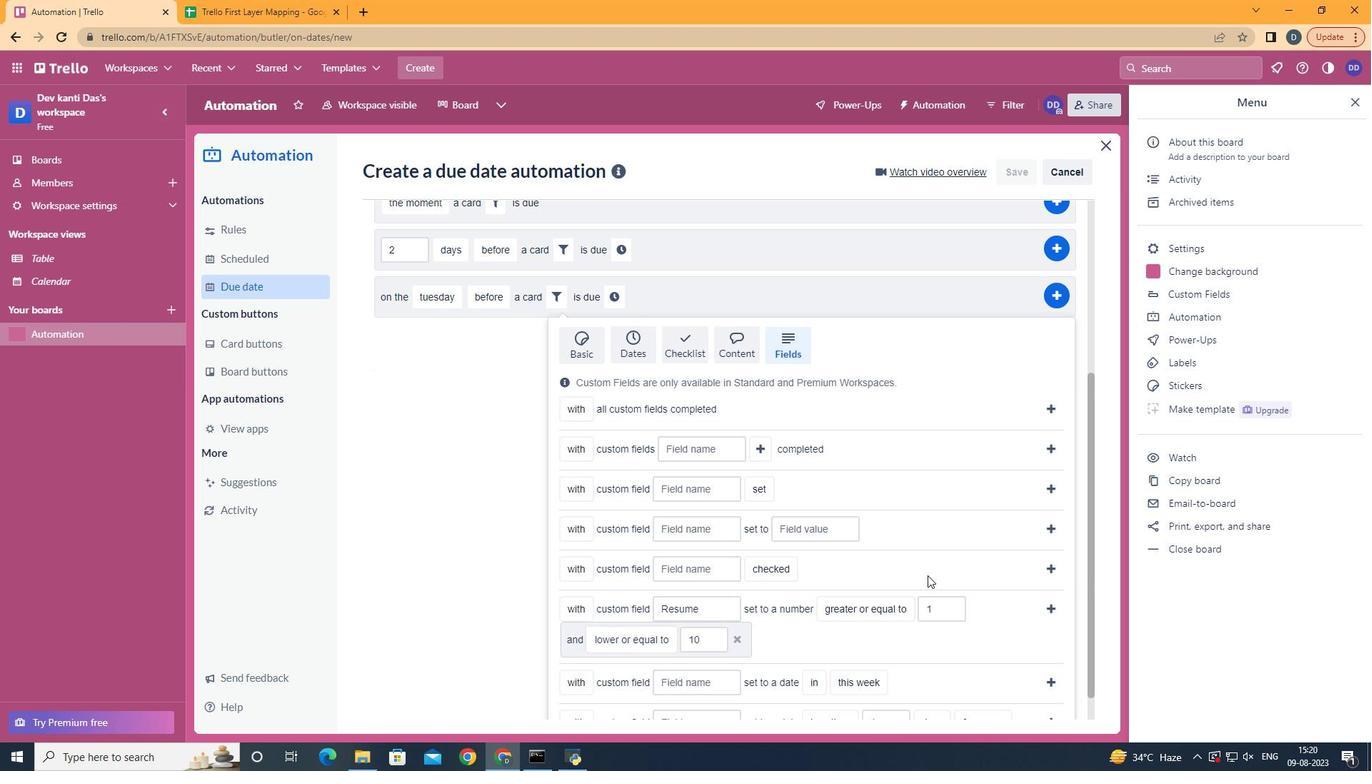 
Action: Mouse pressed left at (649, 552)
Screenshot: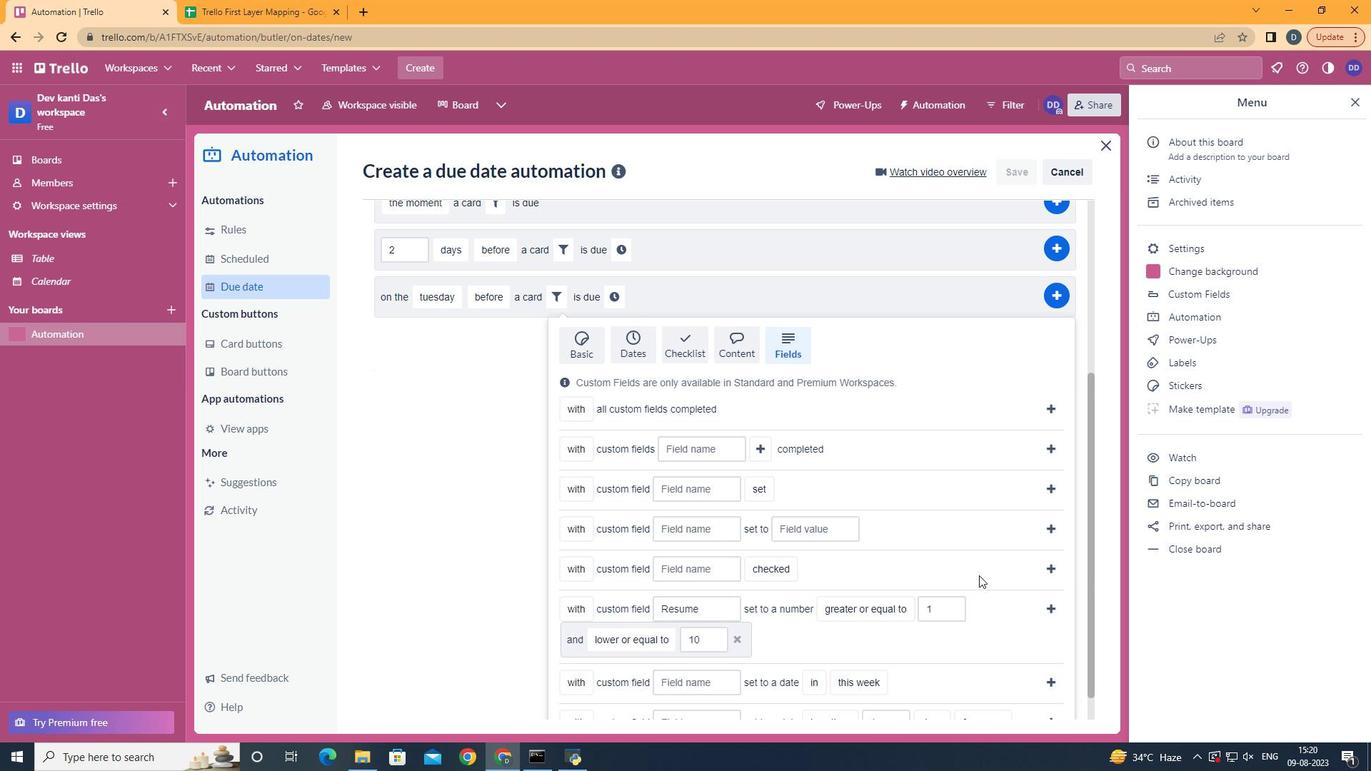 
Action: Mouse moved to (1048, 618)
Screenshot: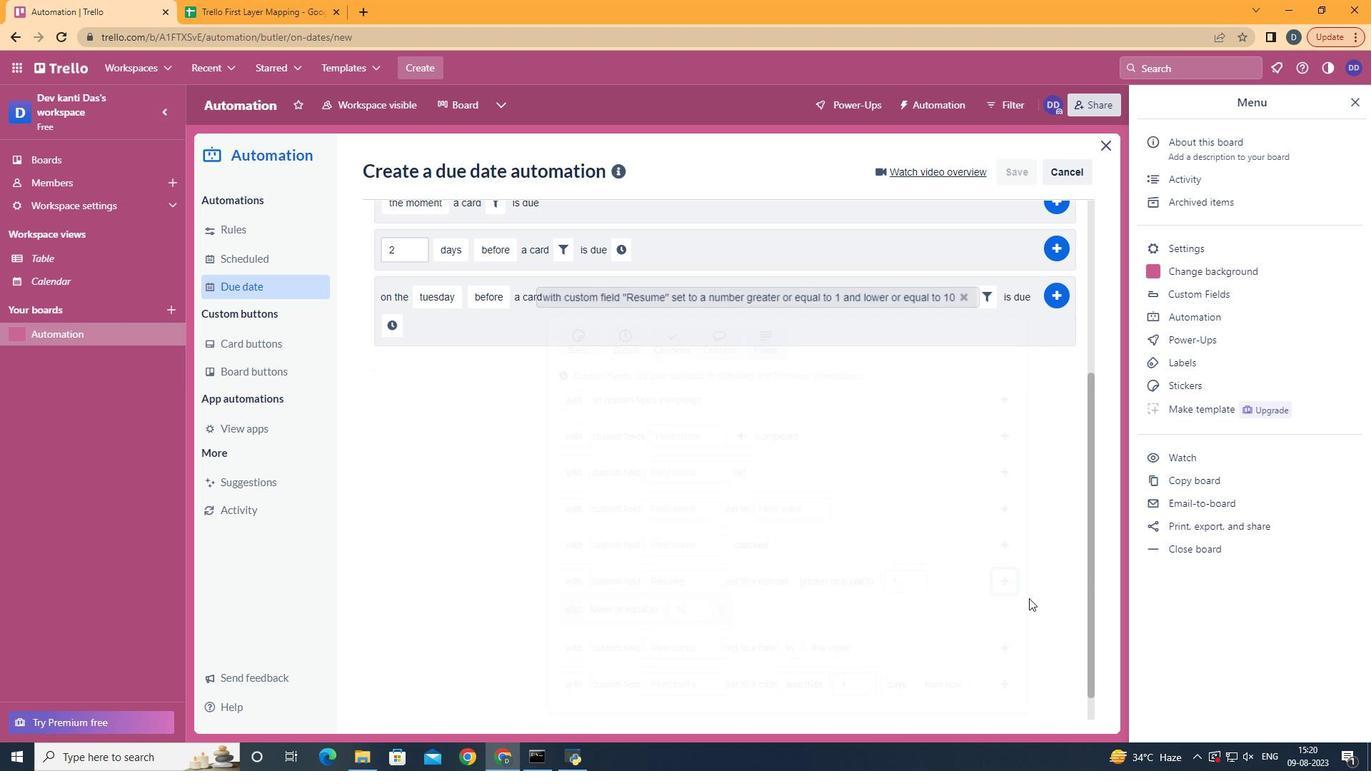 
Action: Mouse pressed left at (1048, 618)
Screenshot: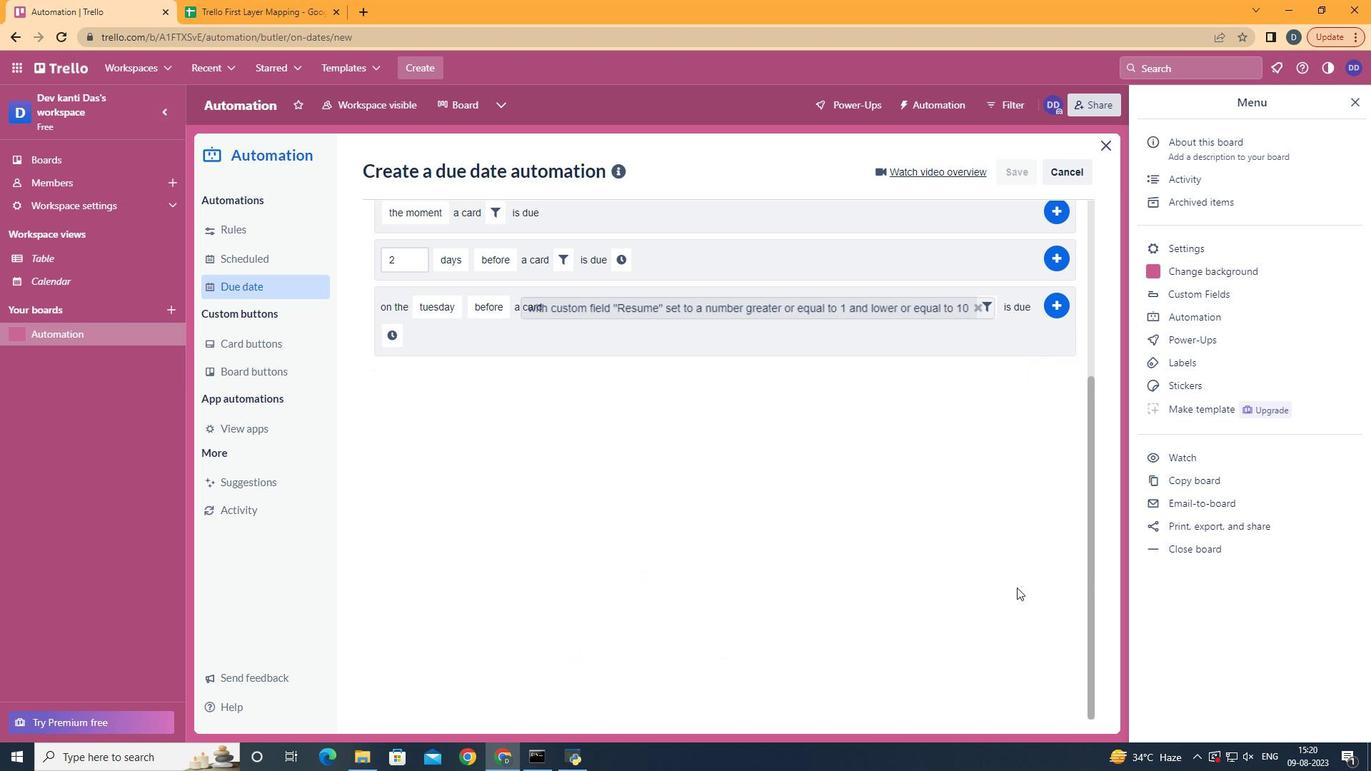 
Action: Mouse moved to (402, 599)
Screenshot: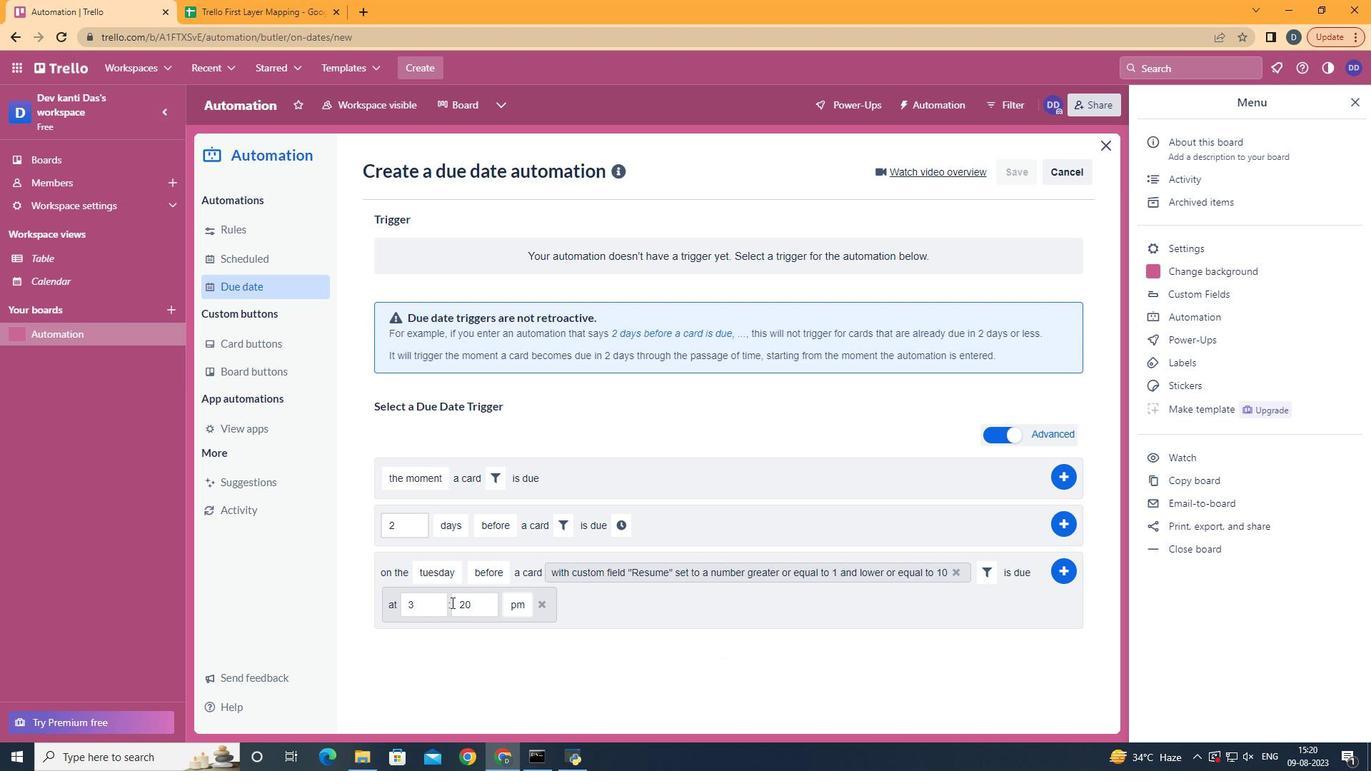 
Action: Mouse pressed left at (402, 599)
Screenshot: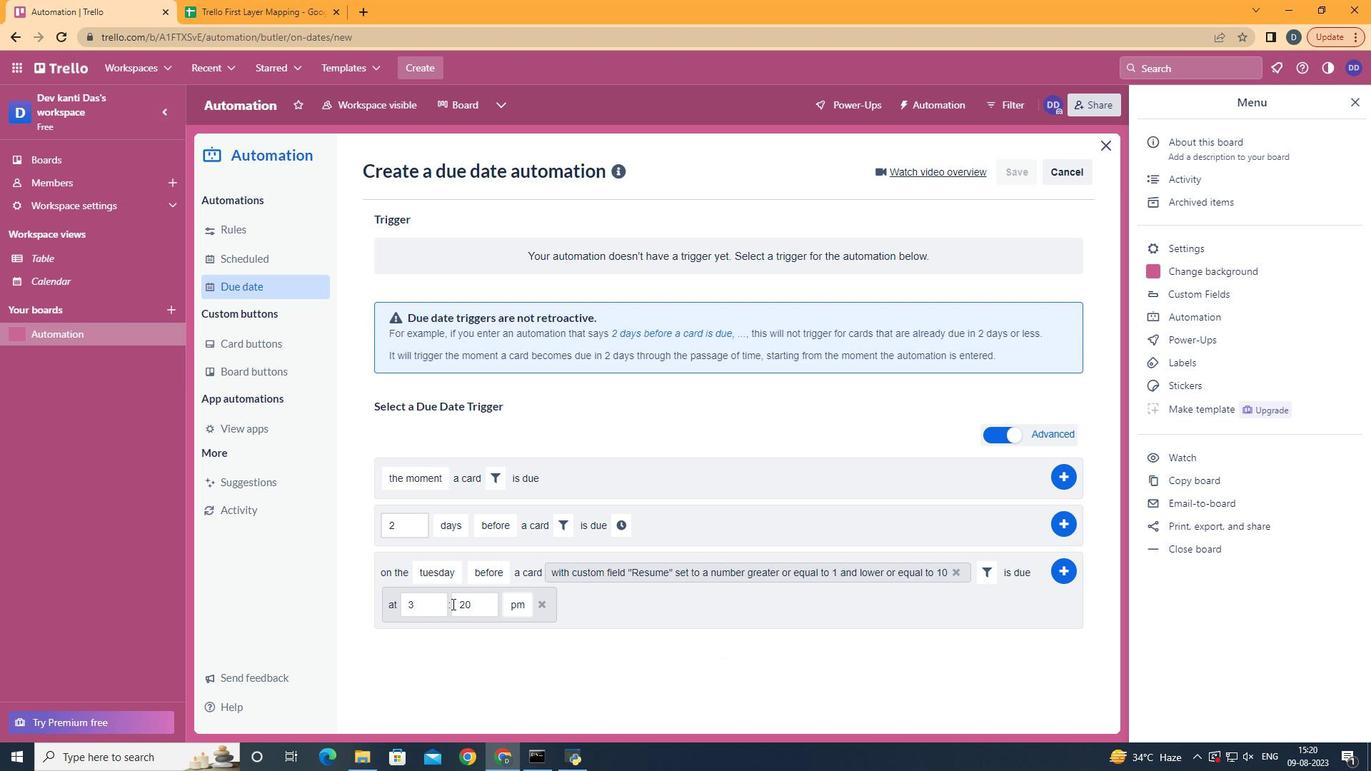 
Action: Mouse moved to (453, 605)
Screenshot: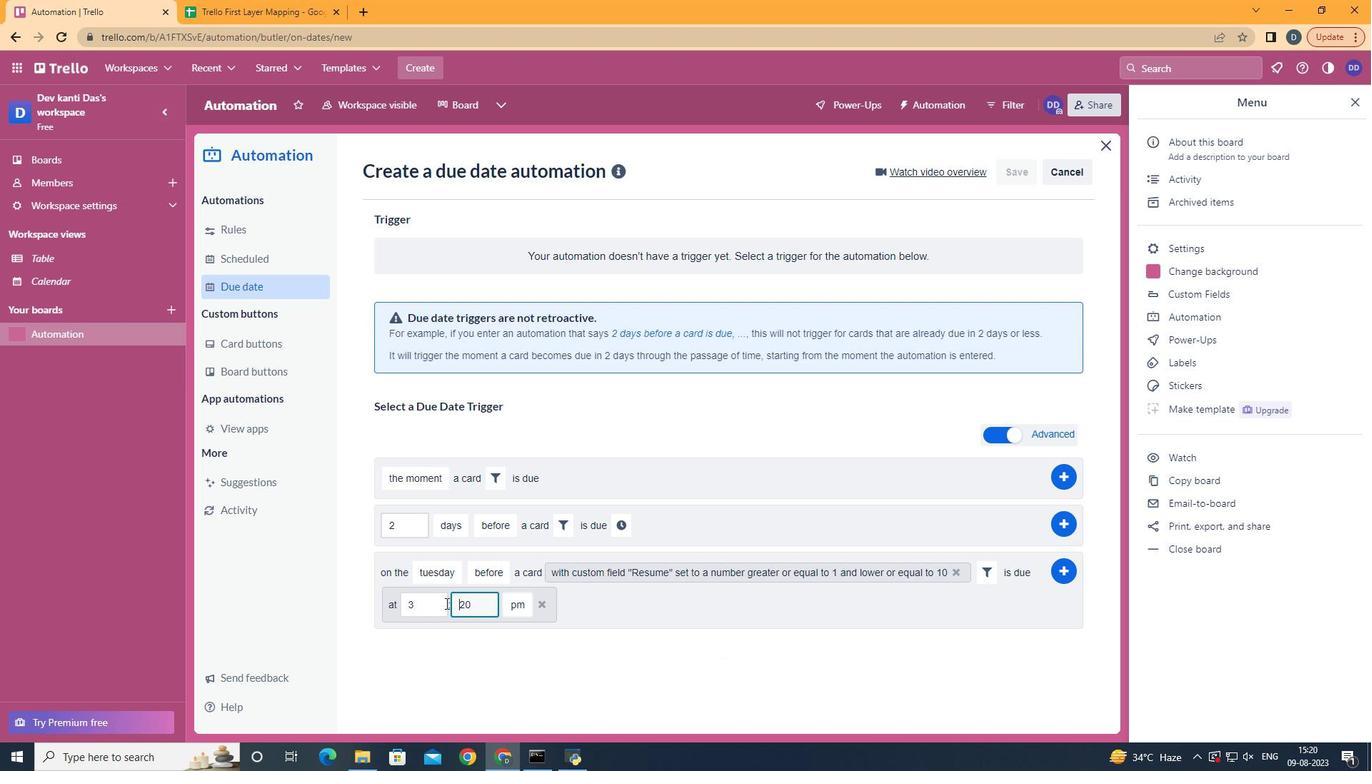 
Action: Mouse pressed left at (453, 605)
Screenshot: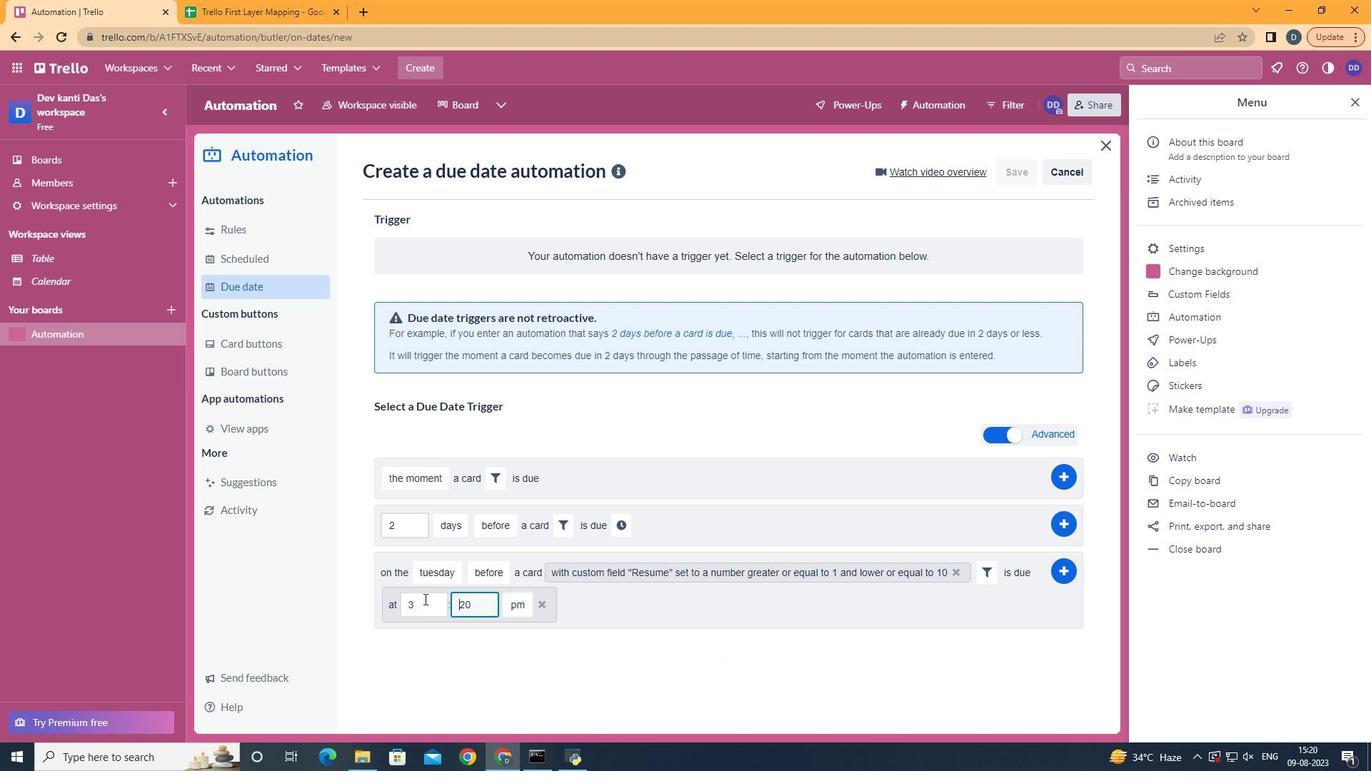
Action: Mouse moved to (425, 600)
Screenshot: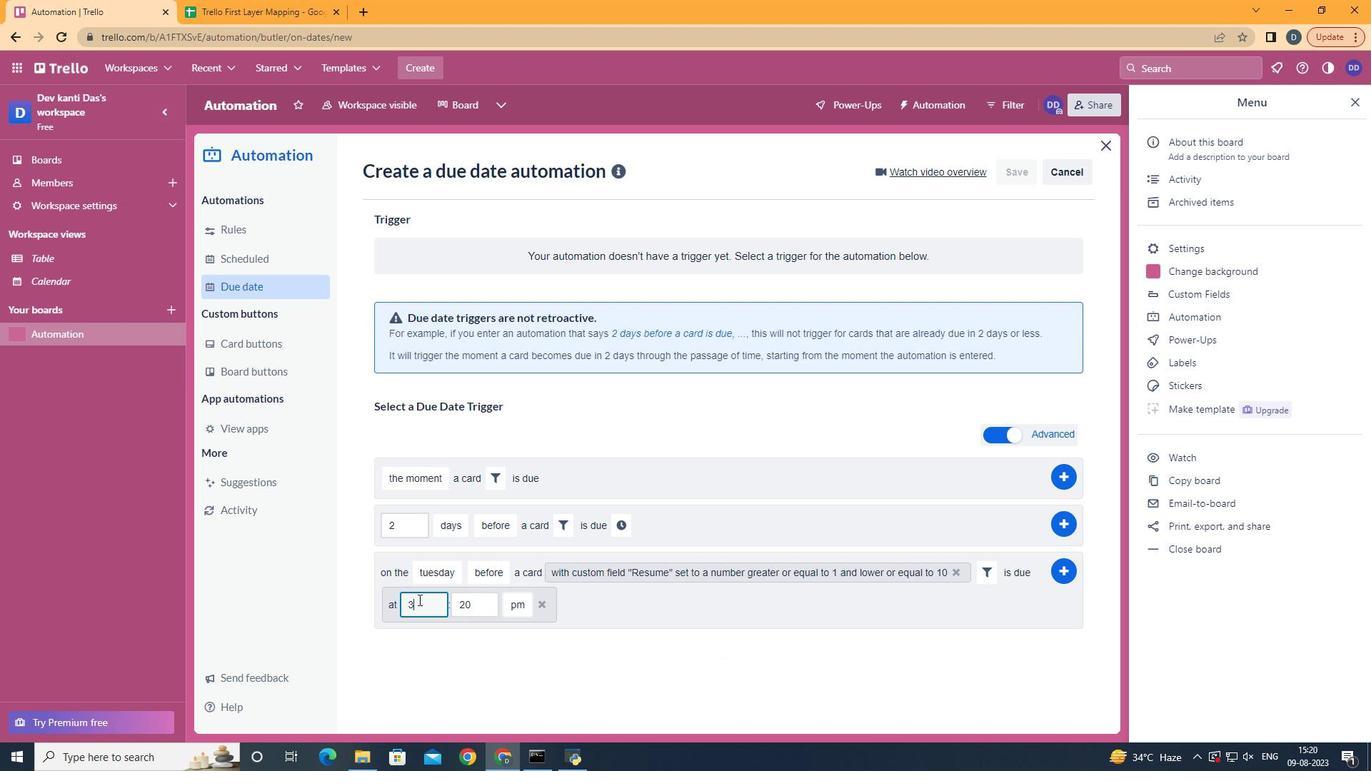 
Action: Mouse pressed left at (425, 600)
Screenshot: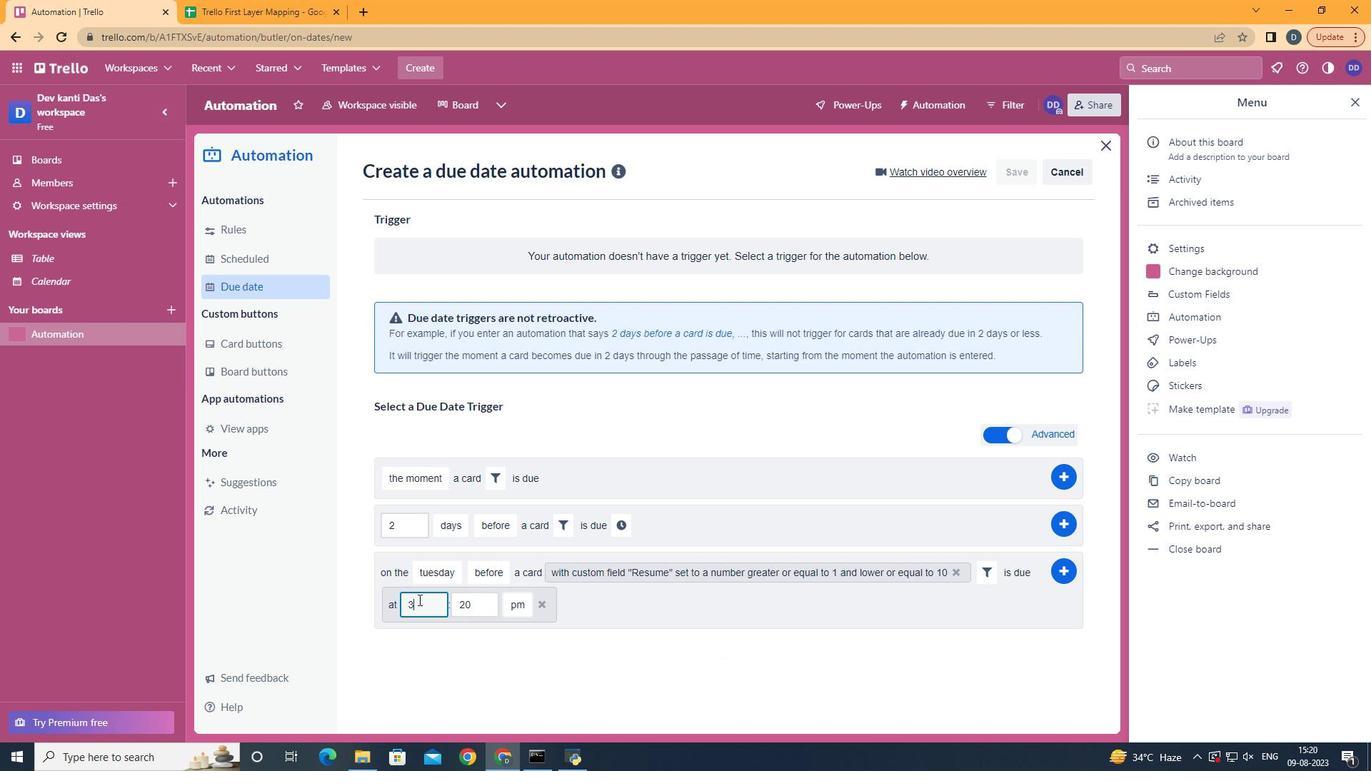 
Action: Mouse moved to (253, 654)
Screenshot: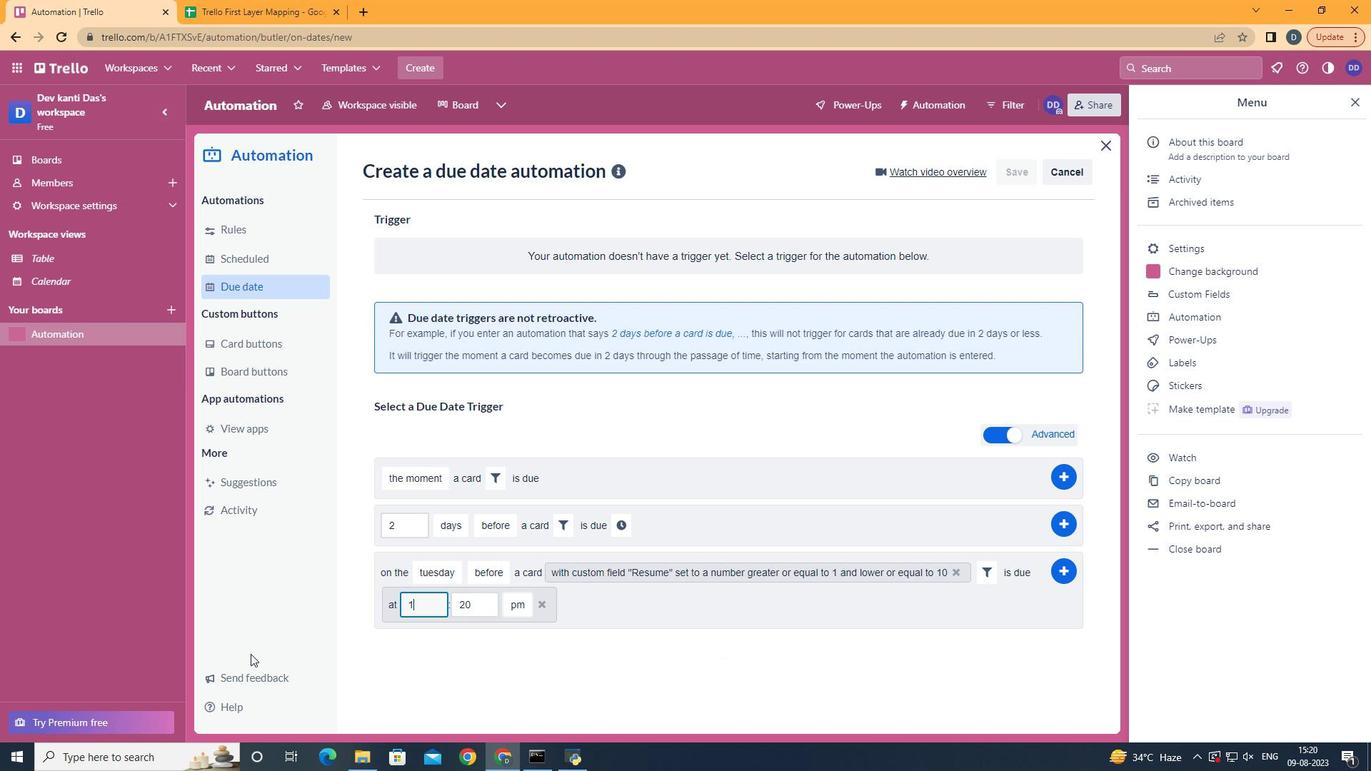 
Action: Key pressed <Key.backspace>
Screenshot: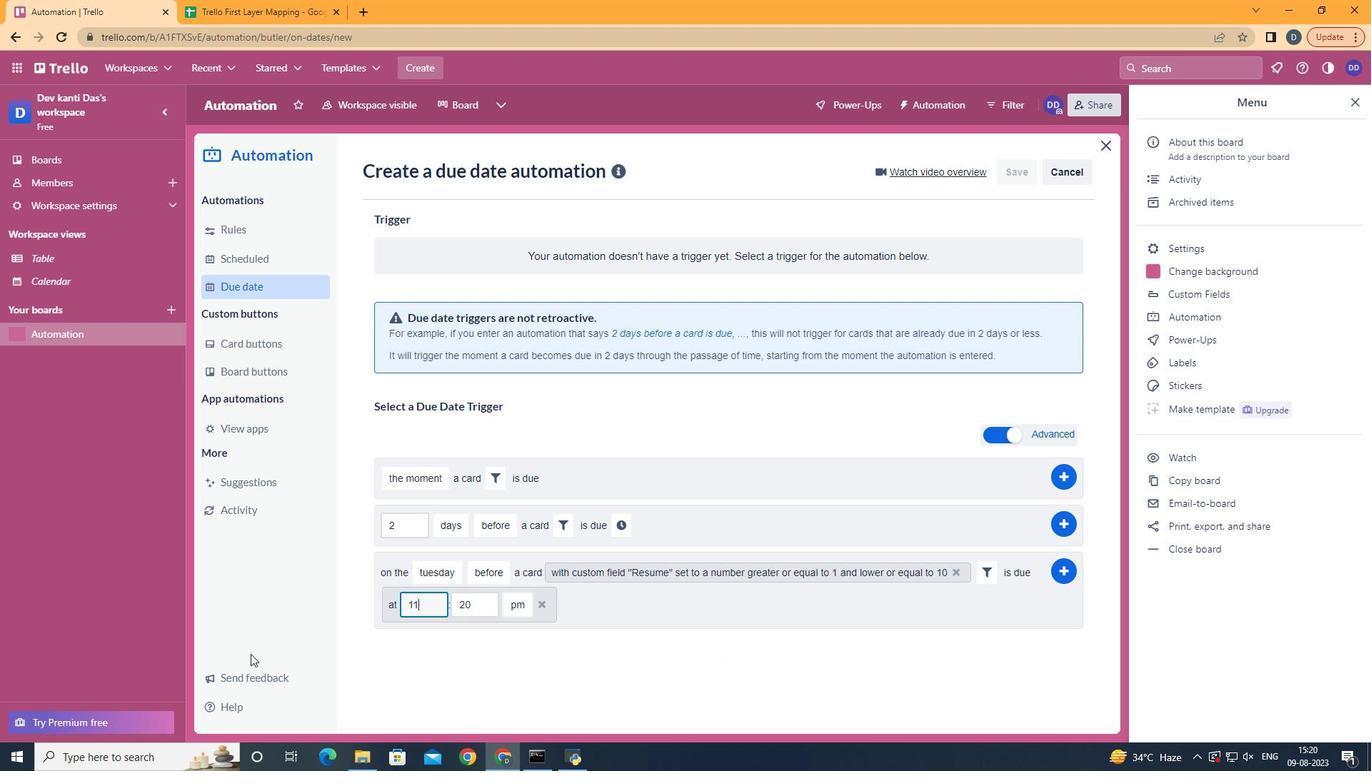 
Action: Mouse moved to (252, 655)
Screenshot: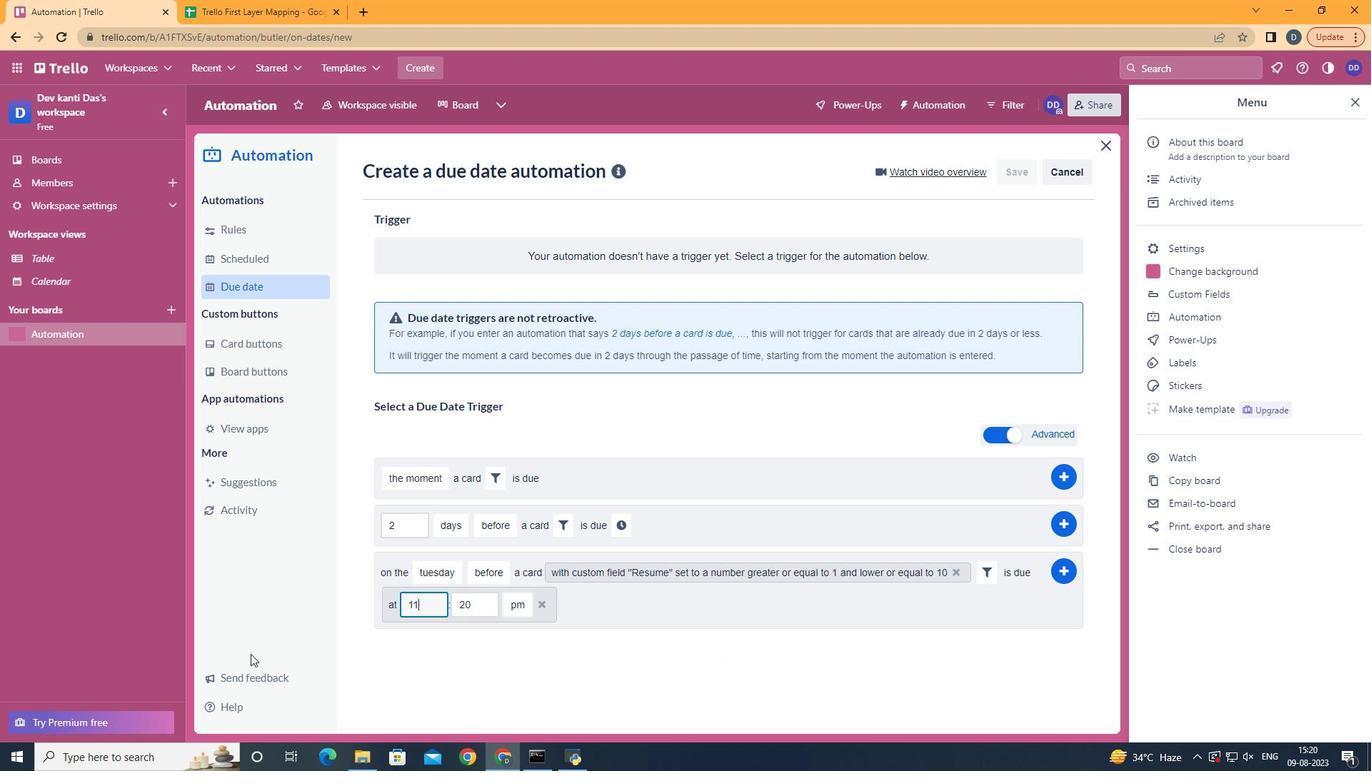 
Action: Key pressed 11
Screenshot: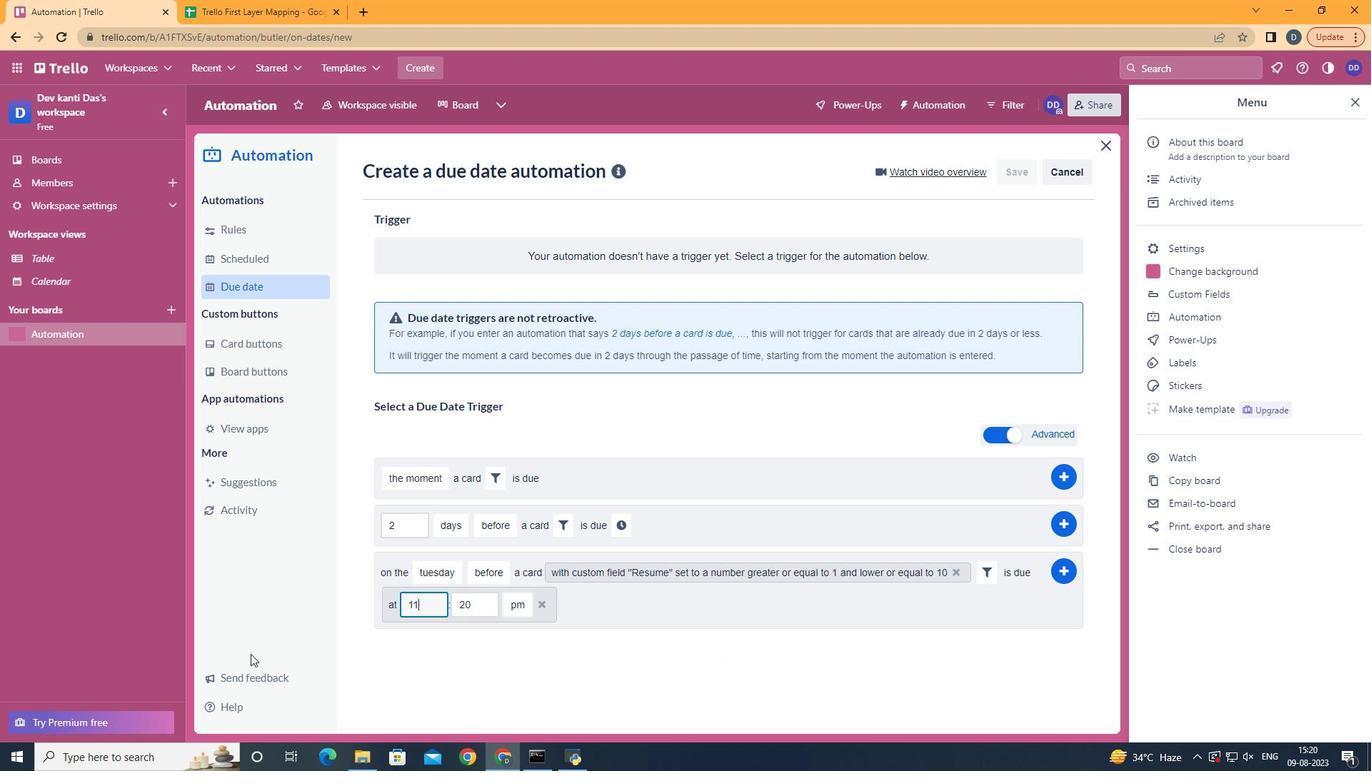 
Action: Mouse moved to (482, 604)
Screenshot: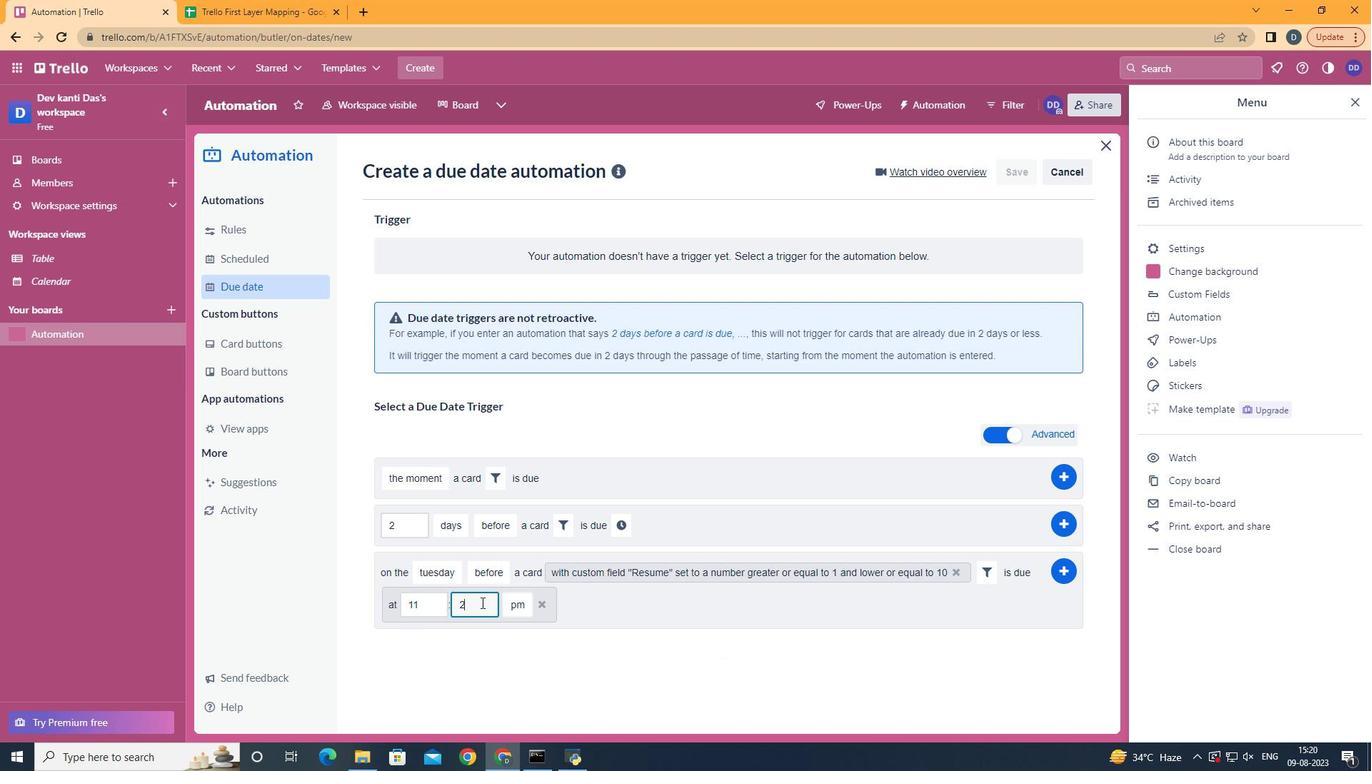 
Action: Mouse pressed left at (482, 604)
Screenshot: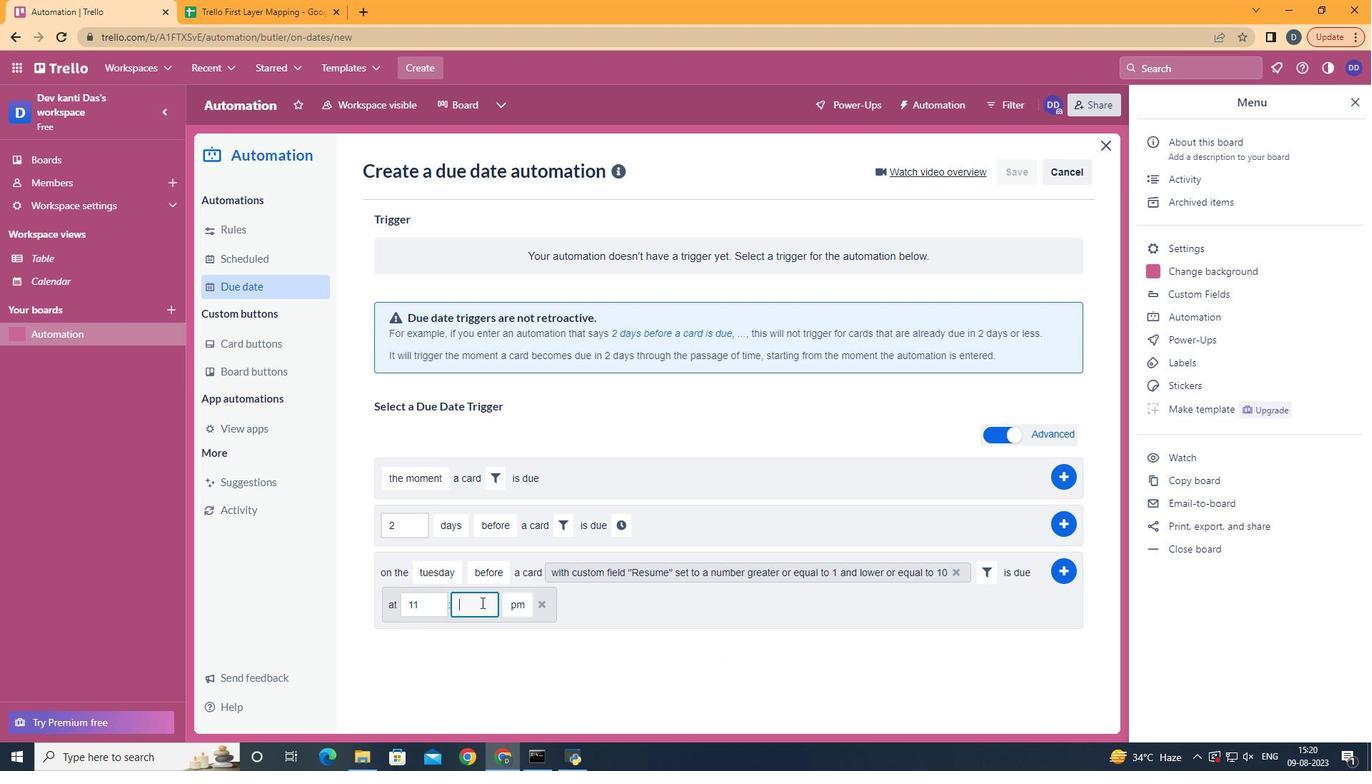 
Action: Key pressed <Key.backspace><Key.backspace>00
Screenshot: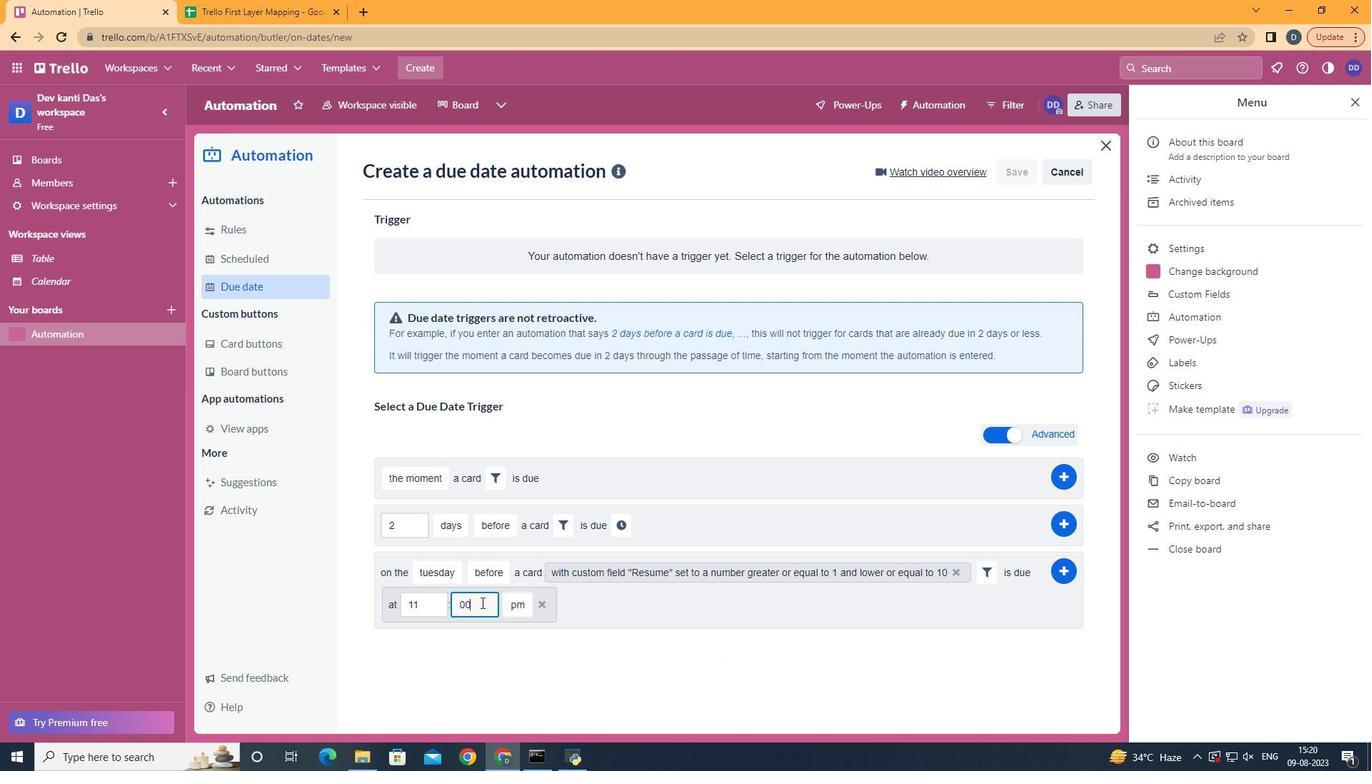 
Action: Mouse moved to (529, 634)
Screenshot: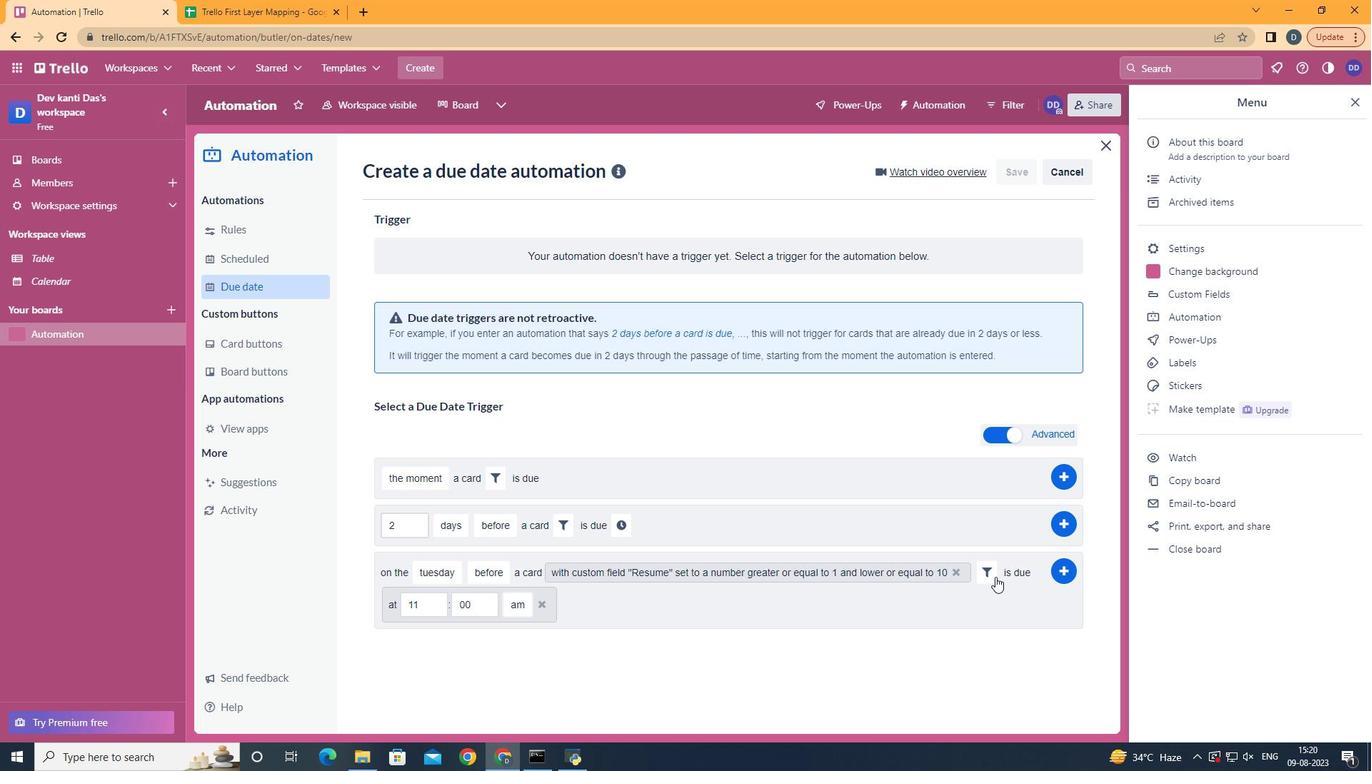 
Action: Mouse pressed left at (529, 634)
Screenshot: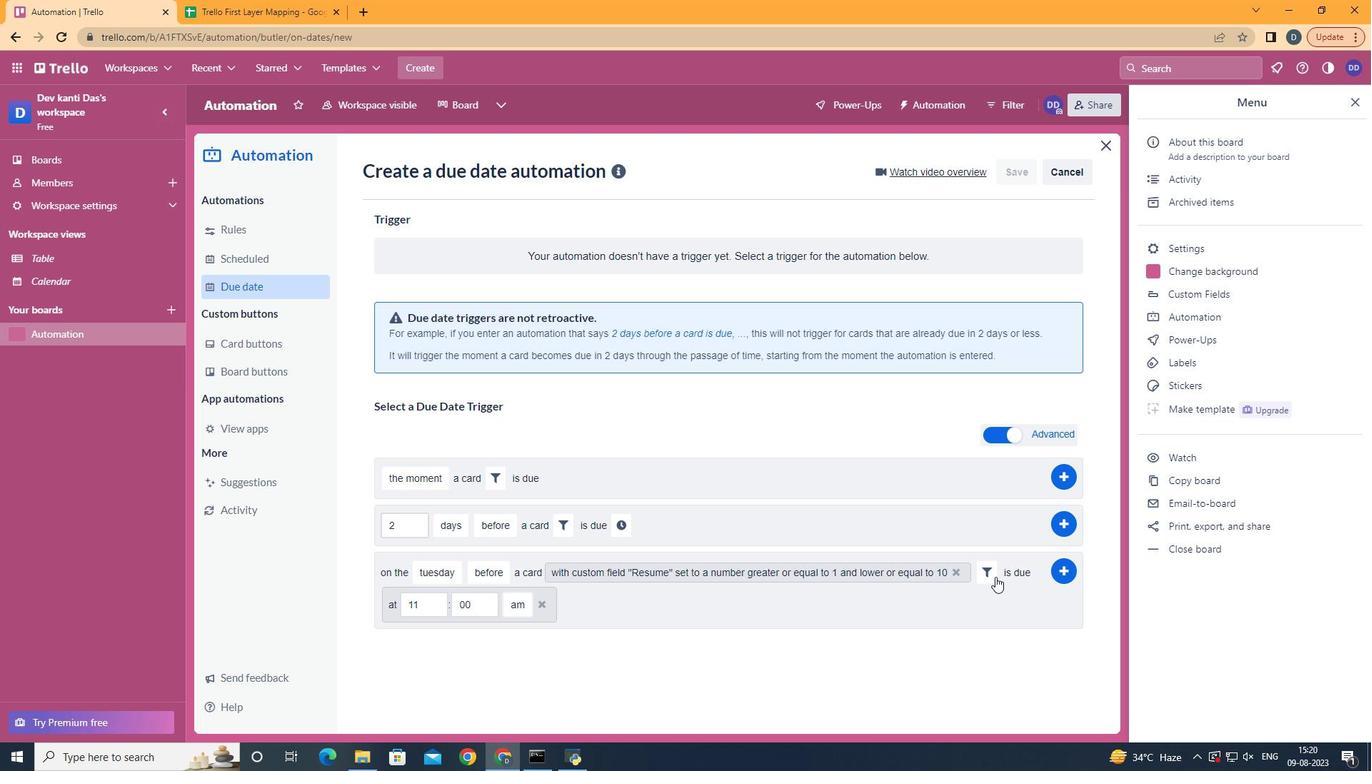 
Action: Mouse moved to (1053, 572)
Screenshot: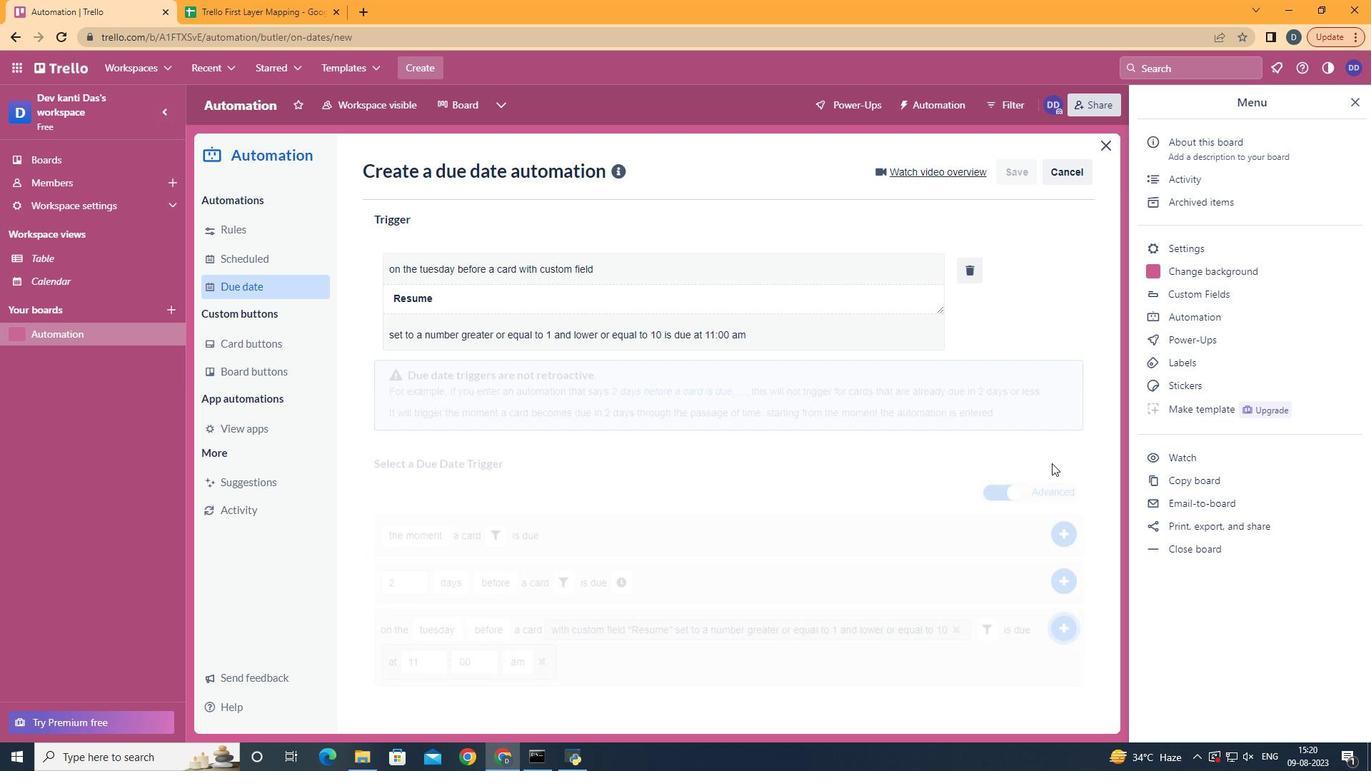 
Action: Mouse pressed left at (1053, 572)
Screenshot: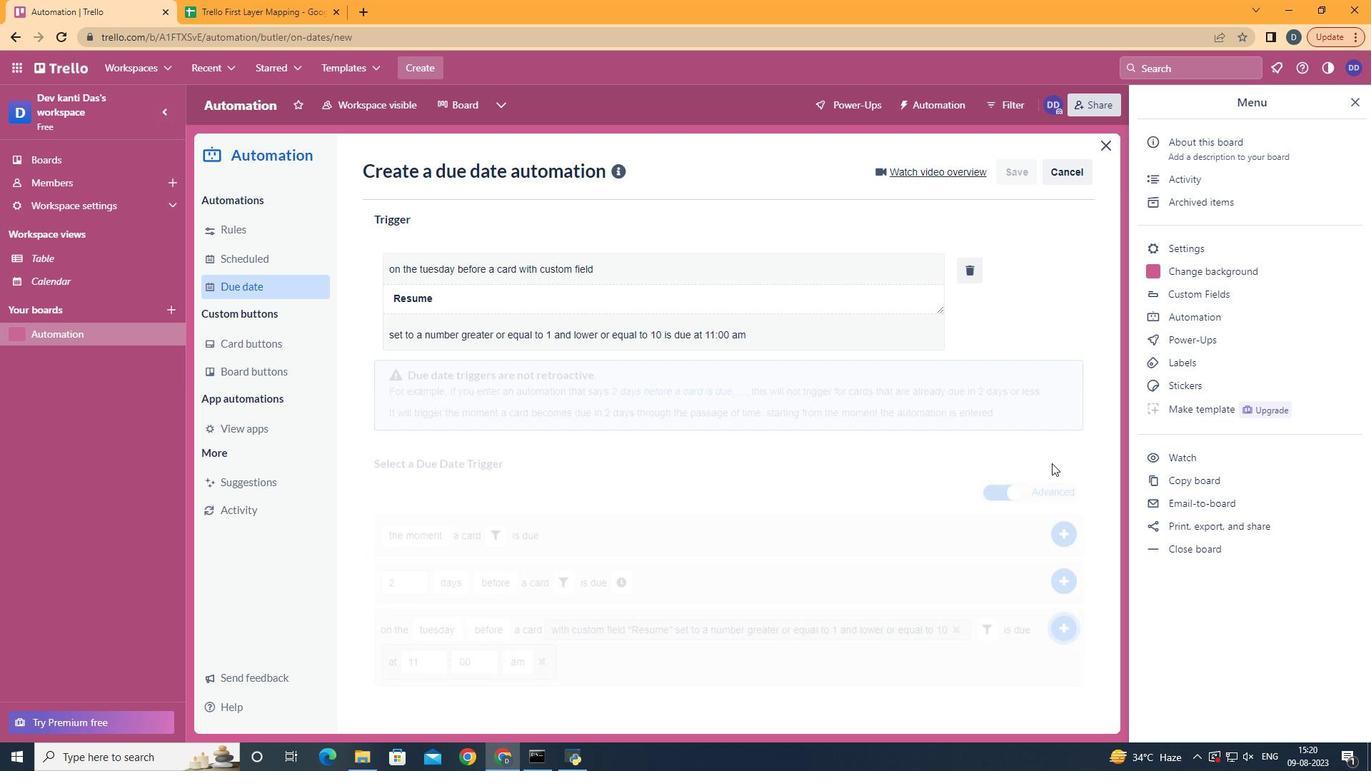 
Action: Mouse moved to (770, 361)
Screenshot: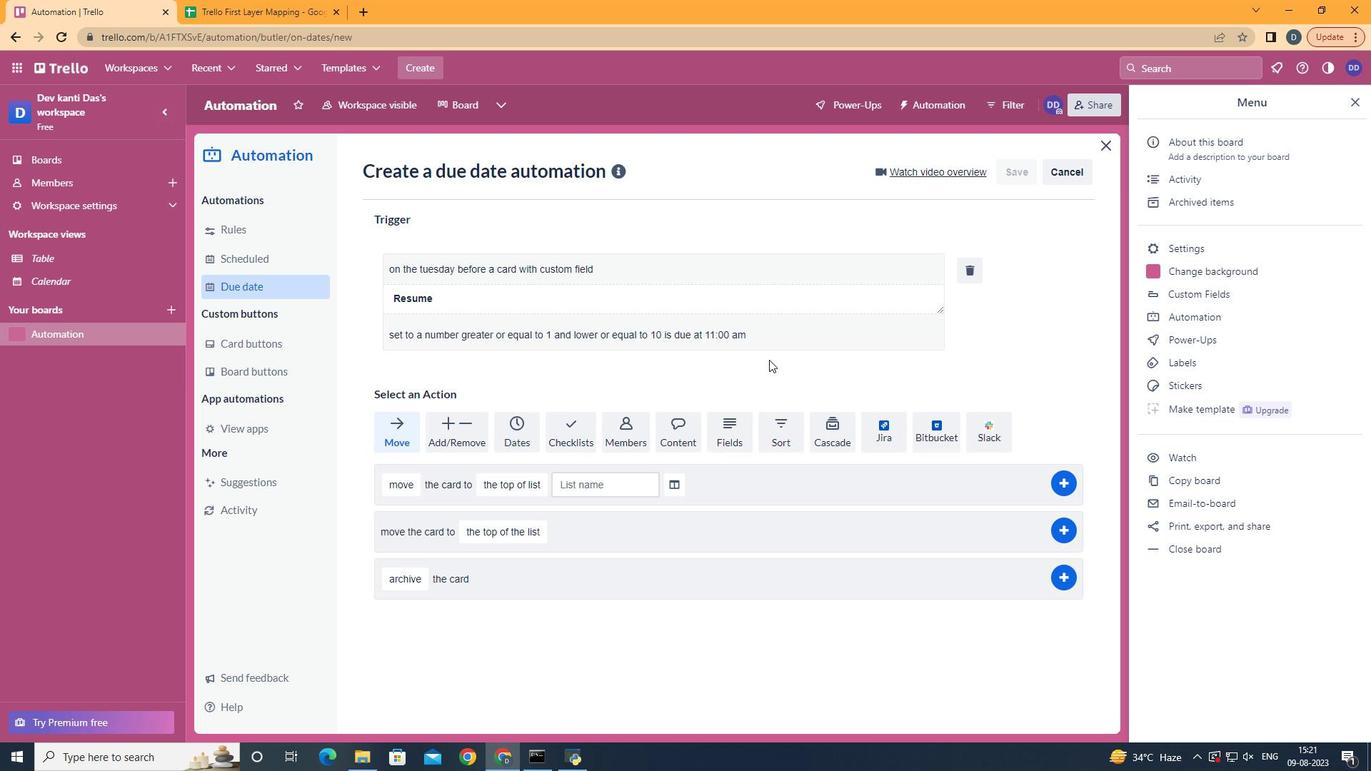 
